 Task: Change the visible to 10 in the open editor.
Action: Mouse moved to (18, 562)
Screenshot: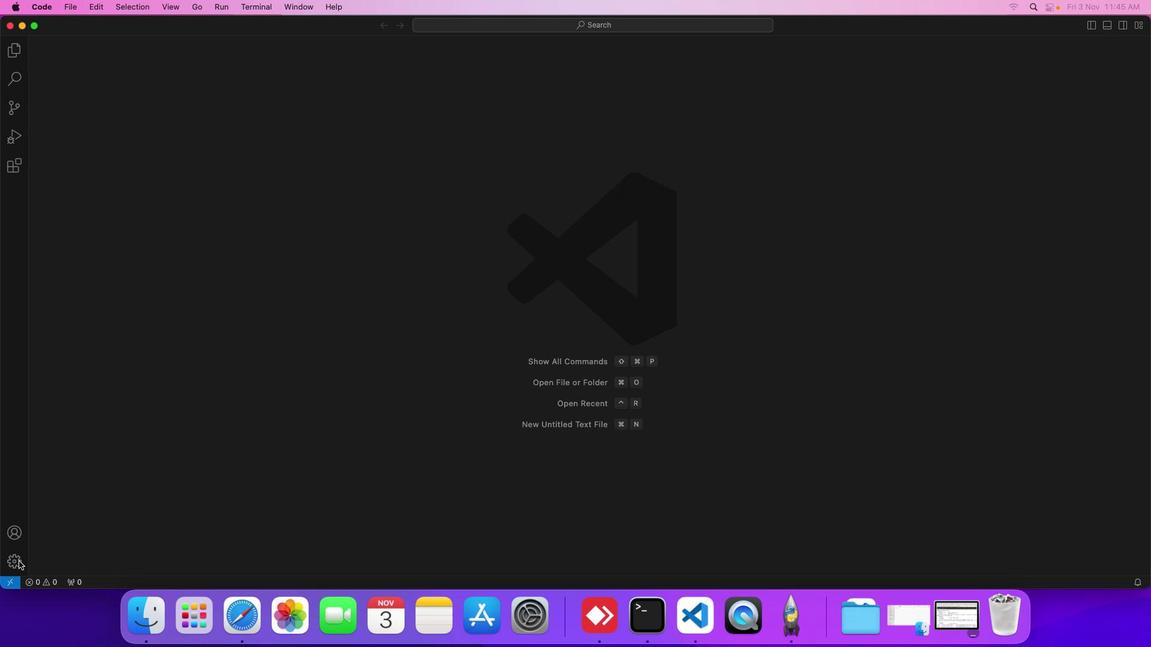 
Action: Mouse pressed left at (18, 562)
Screenshot: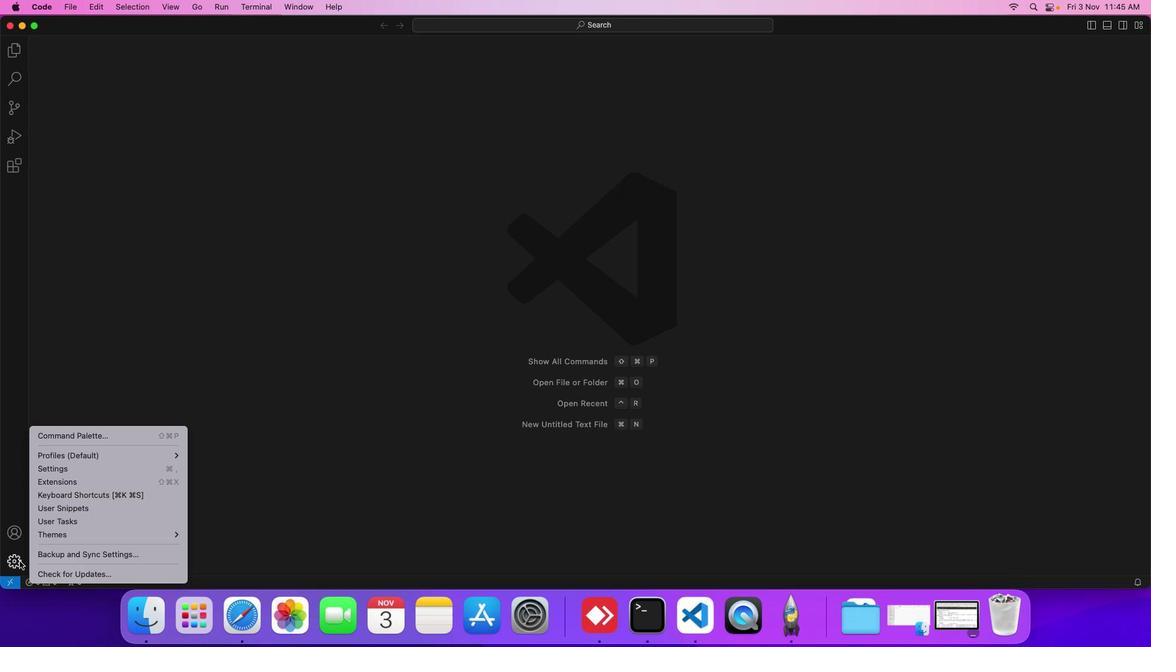 
Action: Mouse moved to (50, 469)
Screenshot: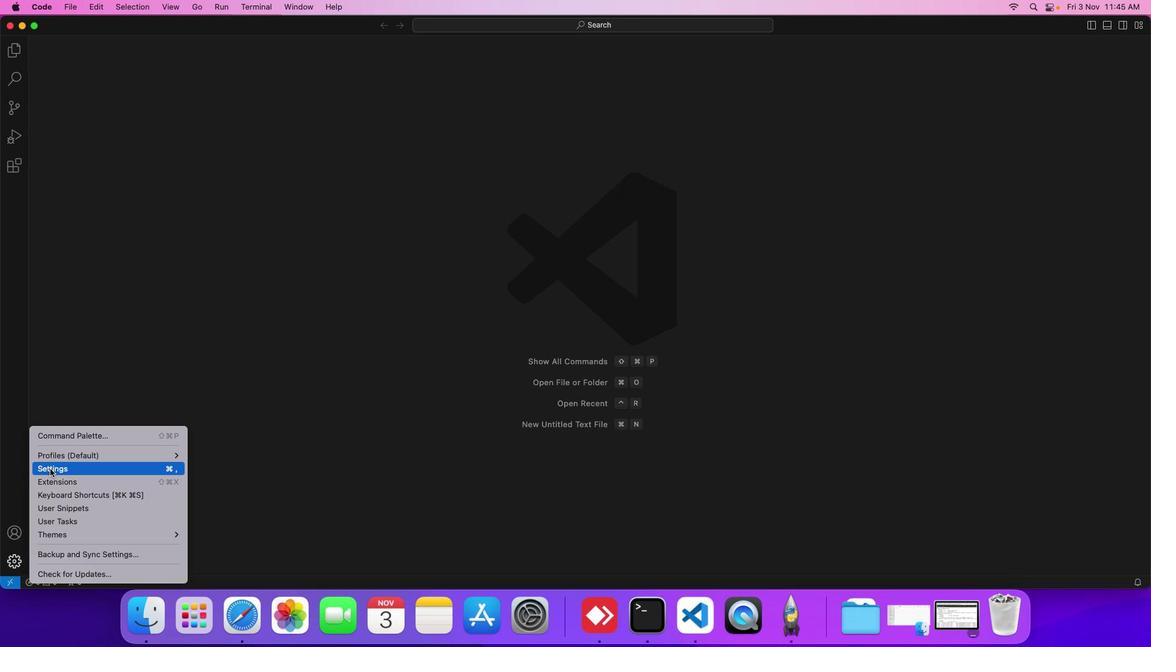 
Action: Mouse pressed left at (50, 469)
Screenshot: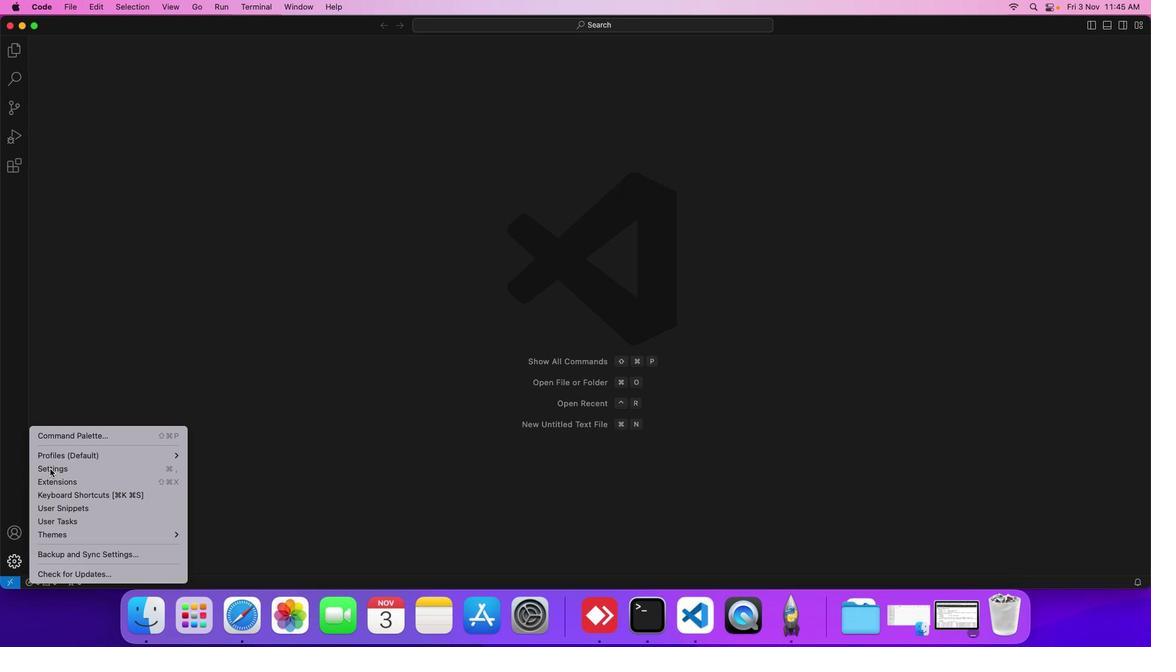 
Action: Mouse moved to (273, 176)
Screenshot: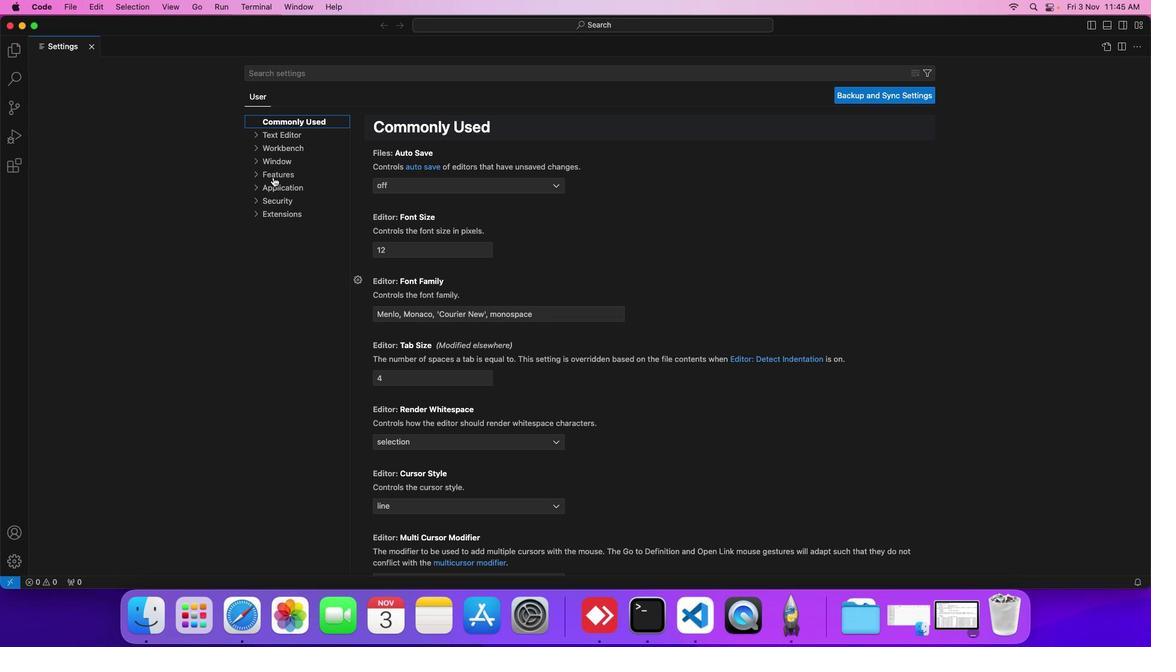 
Action: Mouse pressed left at (273, 176)
Screenshot: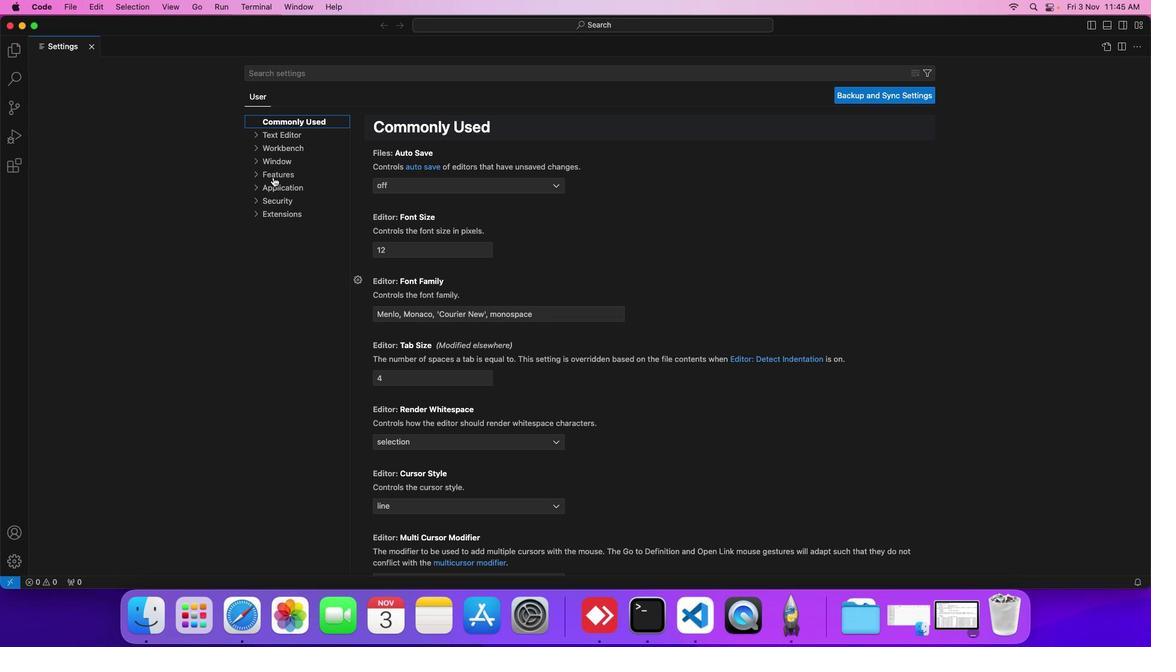
Action: Mouse moved to (296, 202)
Screenshot: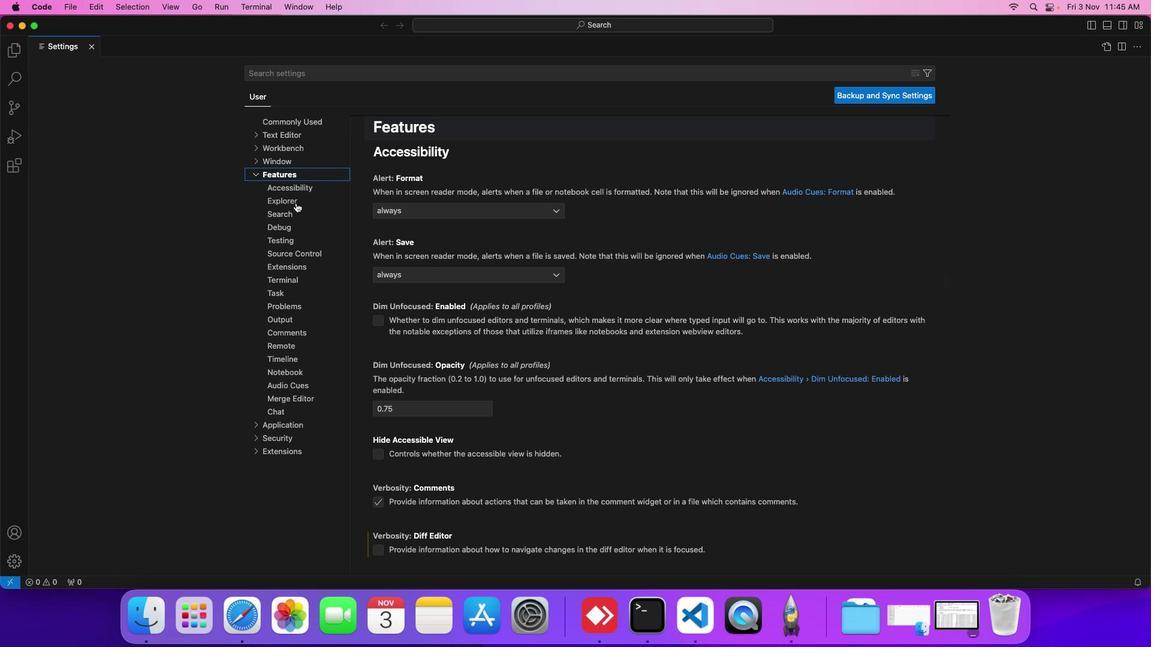 
Action: Mouse pressed left at (296, 202)
Screenshot: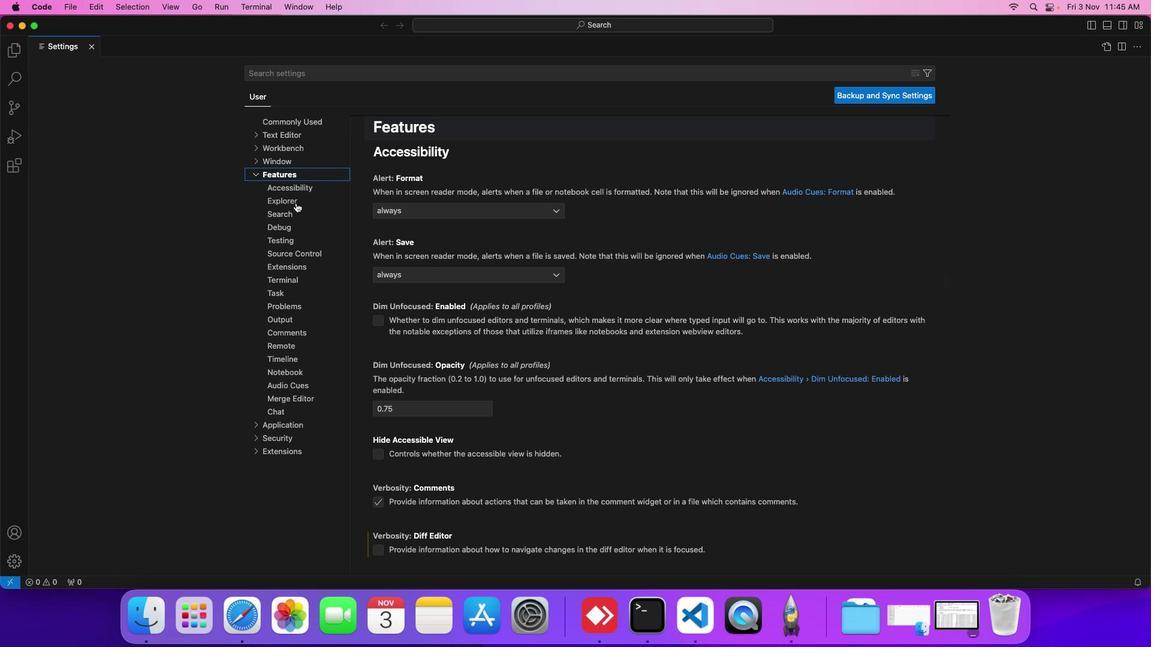 
Action: Mouse moved to (494, 446)
Screenshot: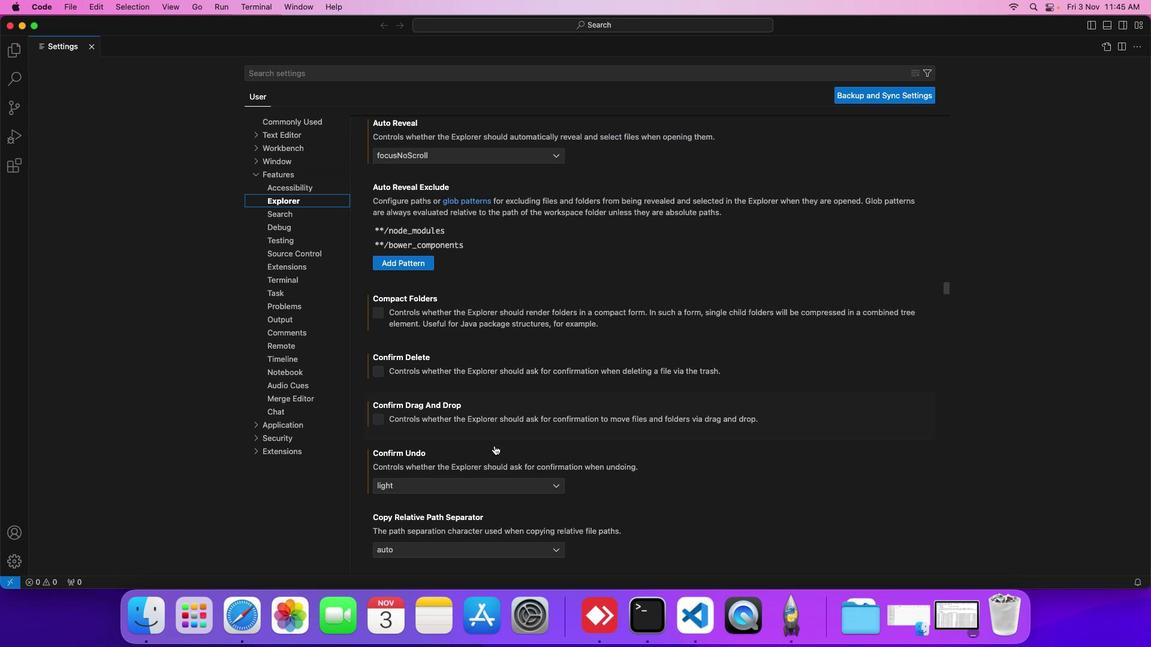 
Action: Mouse scrolled (494, 446) with delta (0, 0)
Screenshot: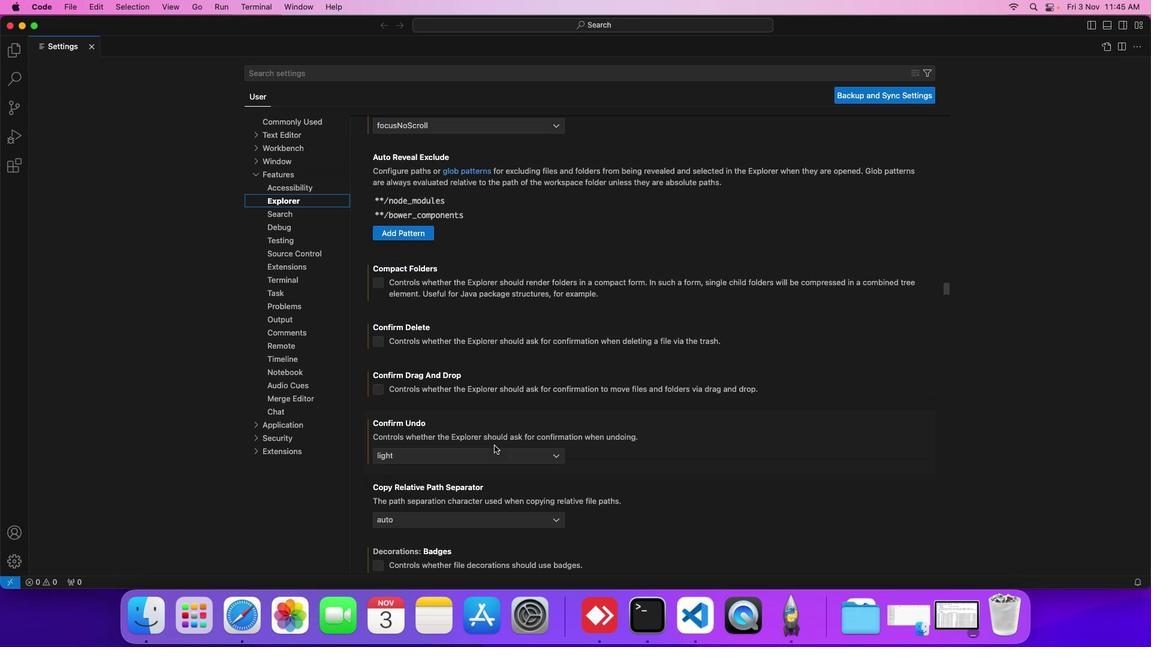
Action: Mouse scrolled (494, 446) with delta (0, 0)
Screenshot: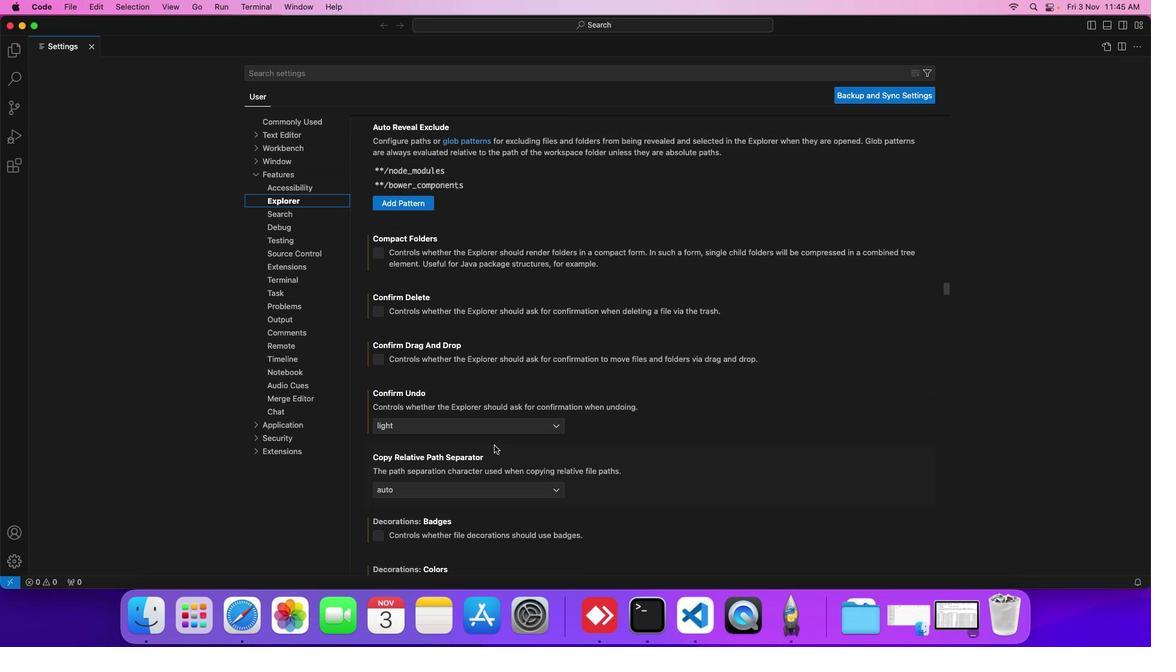 
Action: Mouse moved to (494, 446)
Screenshot: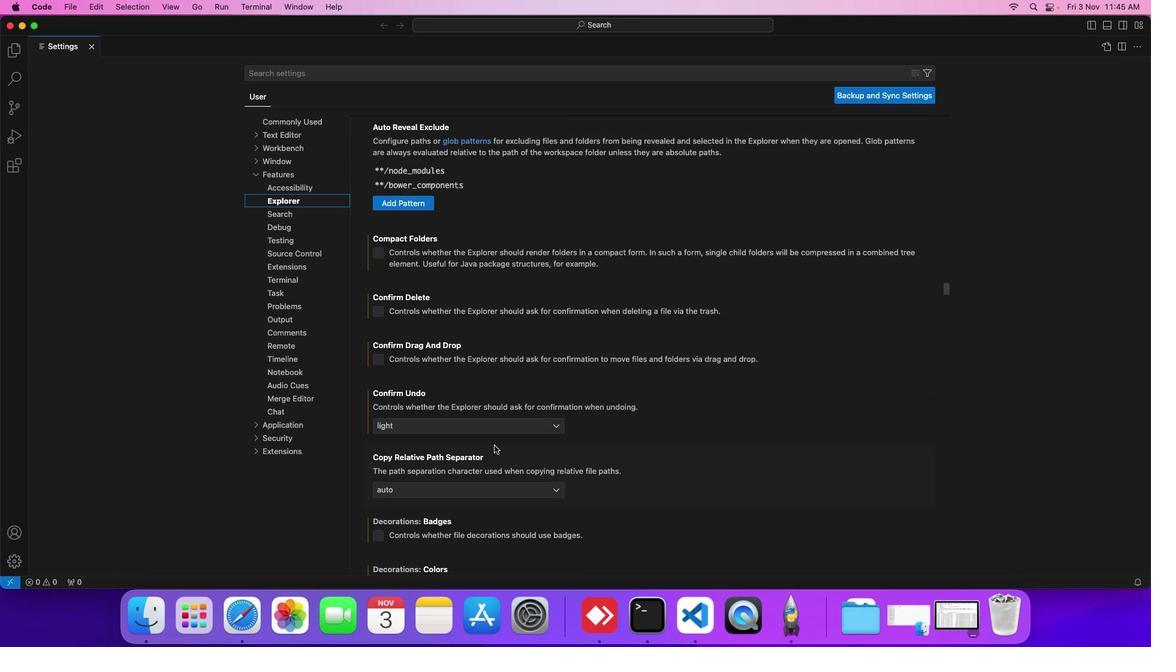 
Action: Mouse scrolled (494, 446) with delta (0, 0)
Screenshot: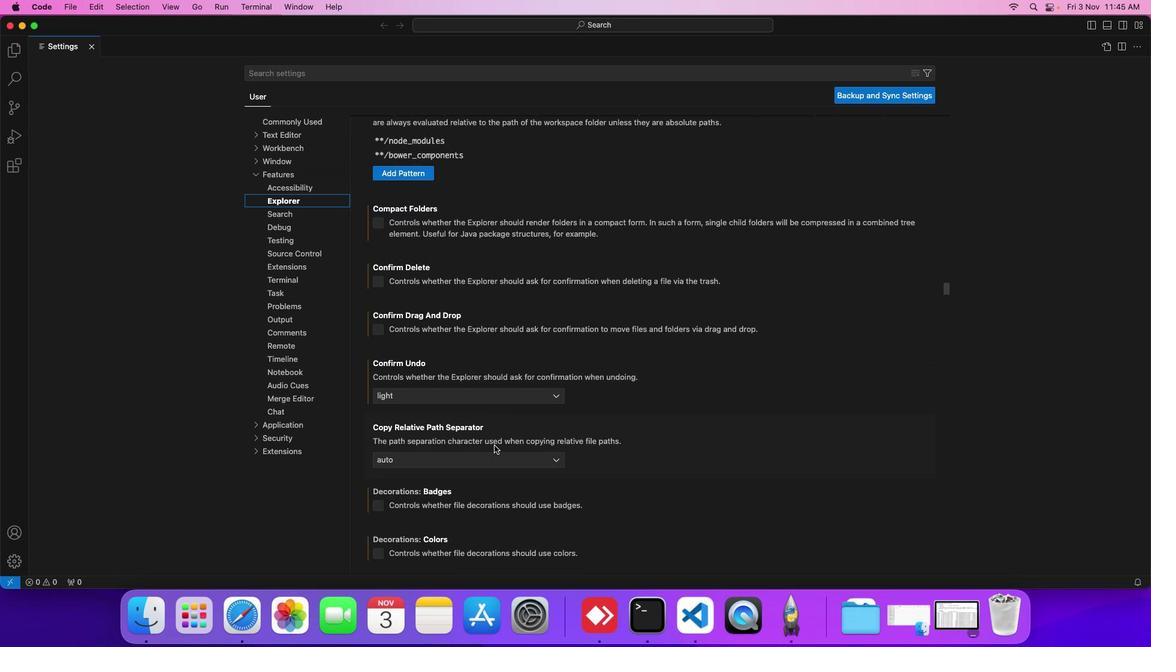 
Action: Mouse scrolled (494, 446) with delta (0, 0)
Screenshot: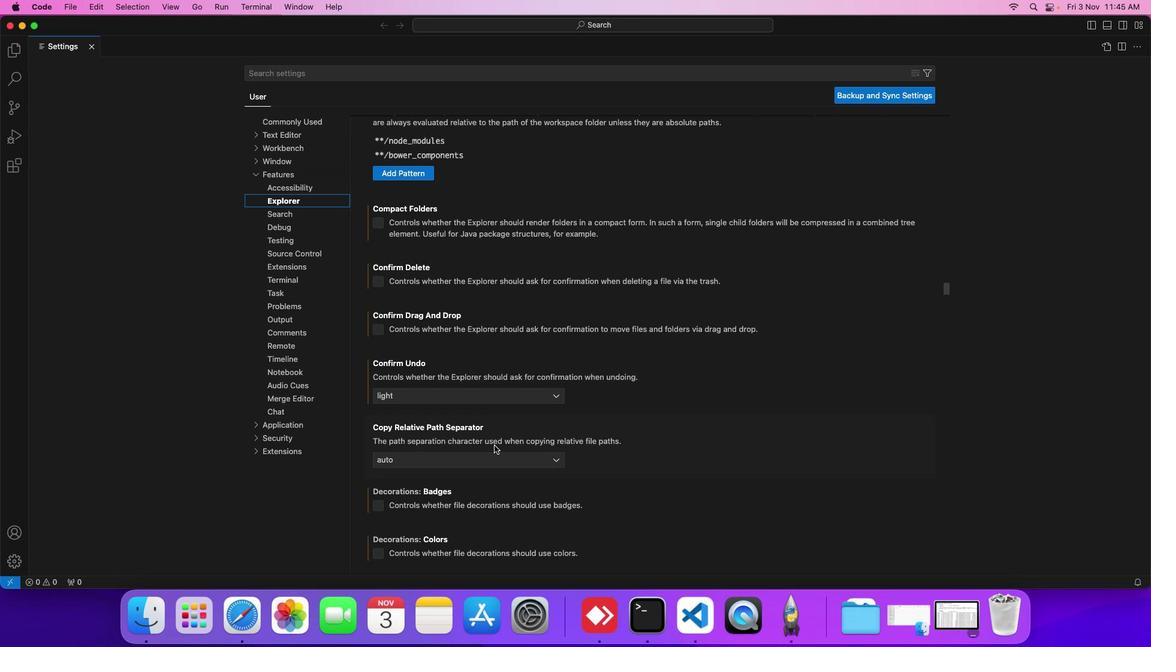
Action: Mouse moved to (493, 449)
Screenshot: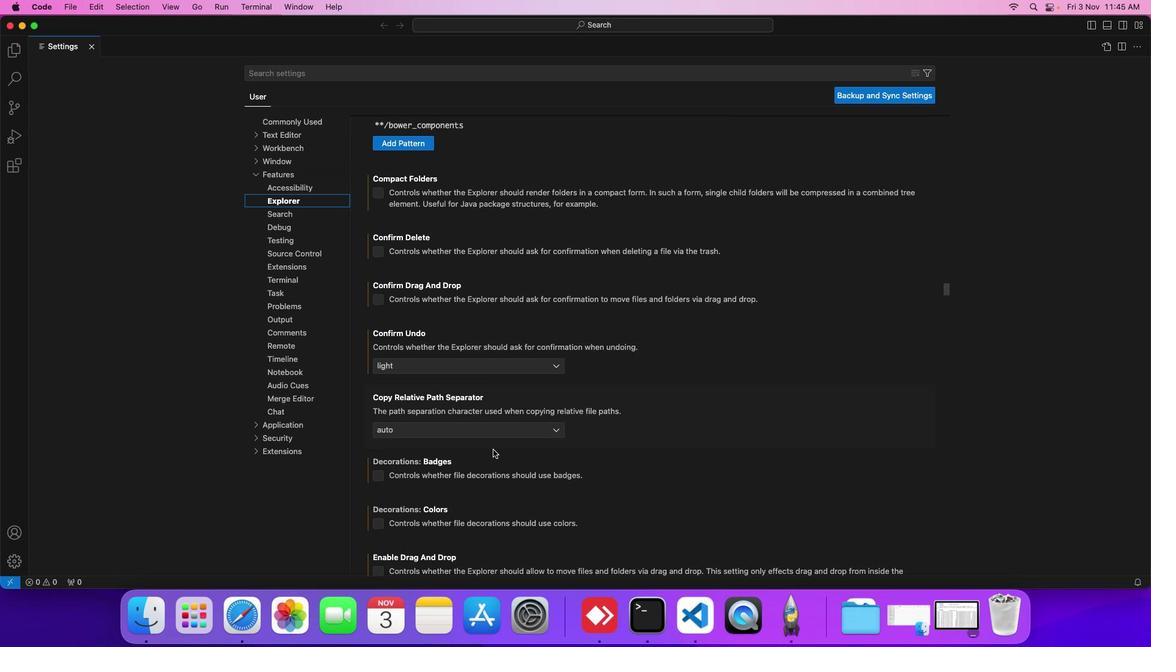 
Action: Mouse scrolled (493, 449) with delta (0, 0)
Screenshot: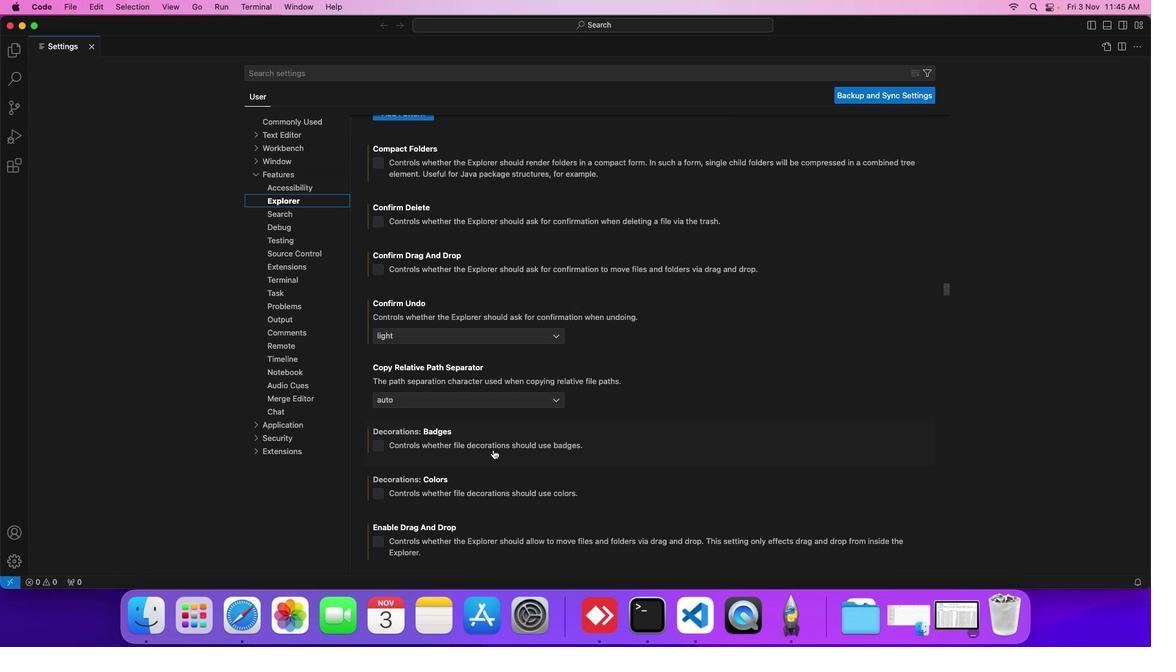 
Action: Mouse scrolled (493, 449) with delta (0, 0)
Screenshot: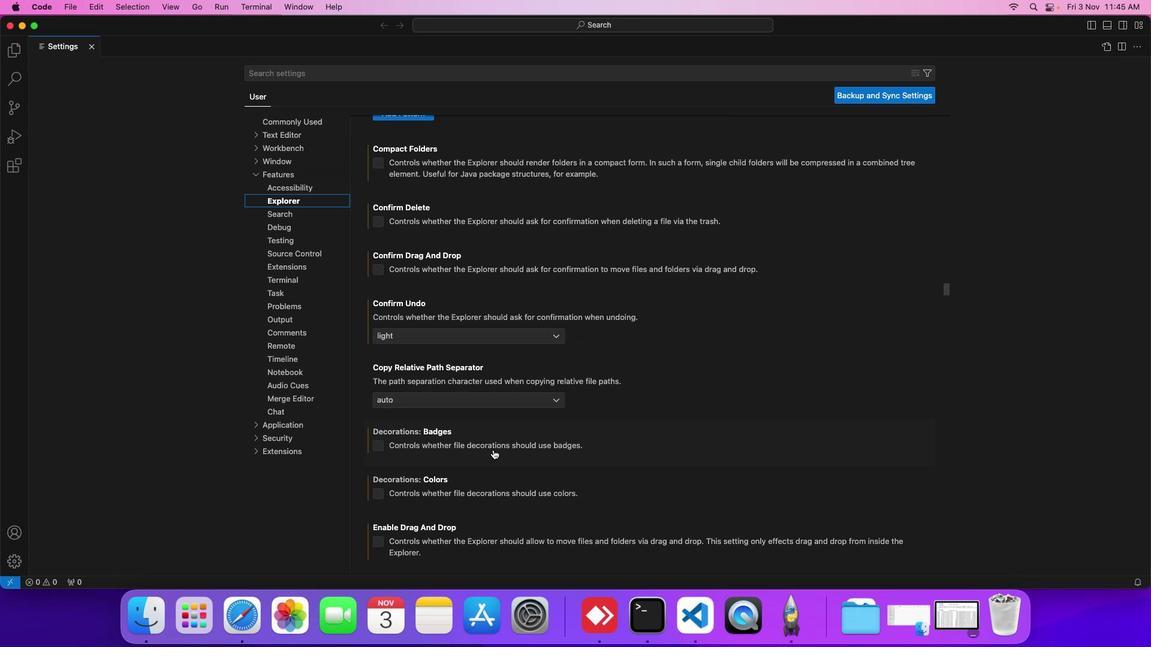 
Action: Mouse scrolled (493, 449) with delta (0, 0)
Screenshot: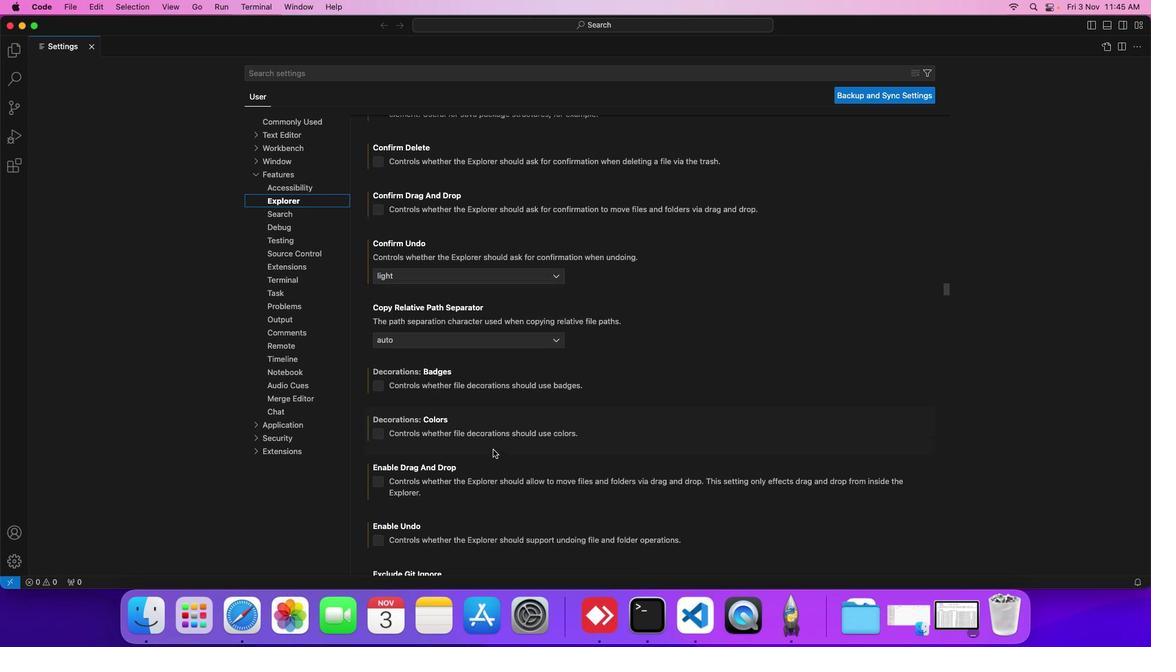 
Action: Mouse scrolled (493, 449) with delta (0, 0)
Screenshot: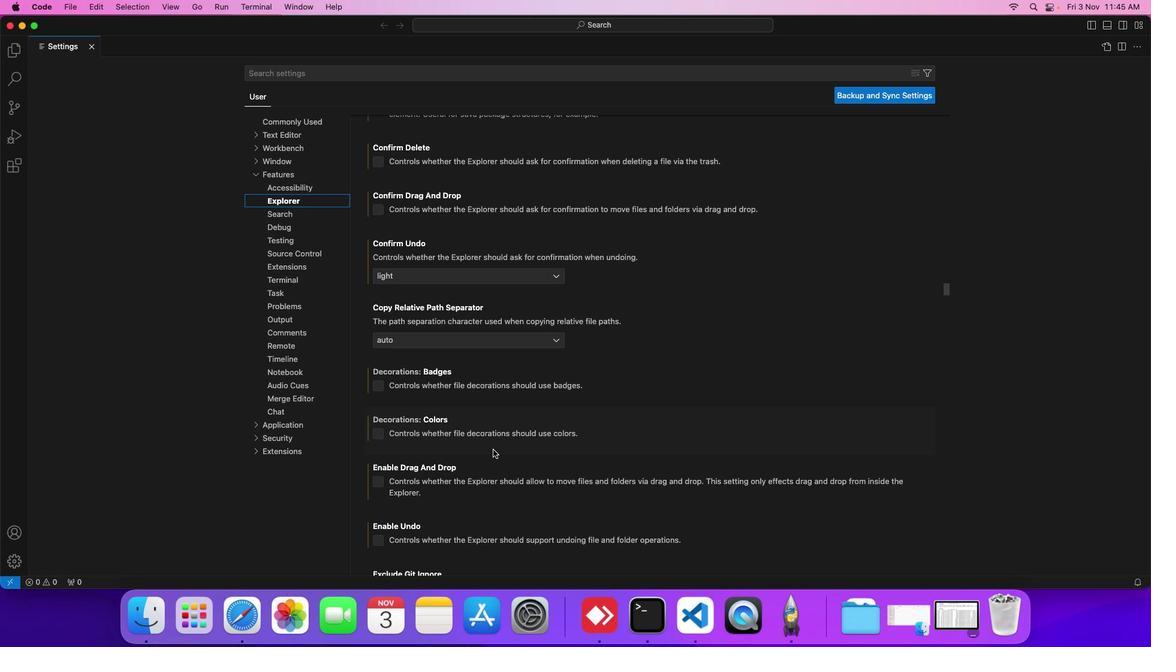 
Action: Mouse scrolled (493, 449) with delta (0, 0)
Screenshot: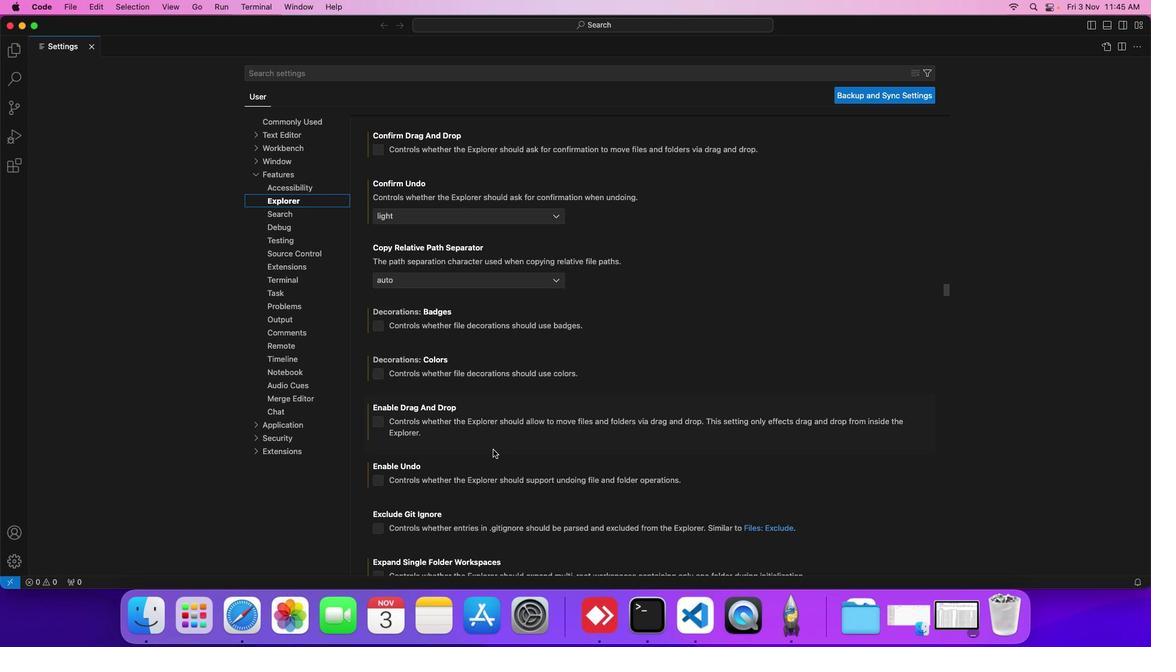 
Action: Mouse scrolled (493, 449) with delta (0, 0)
Screenshot: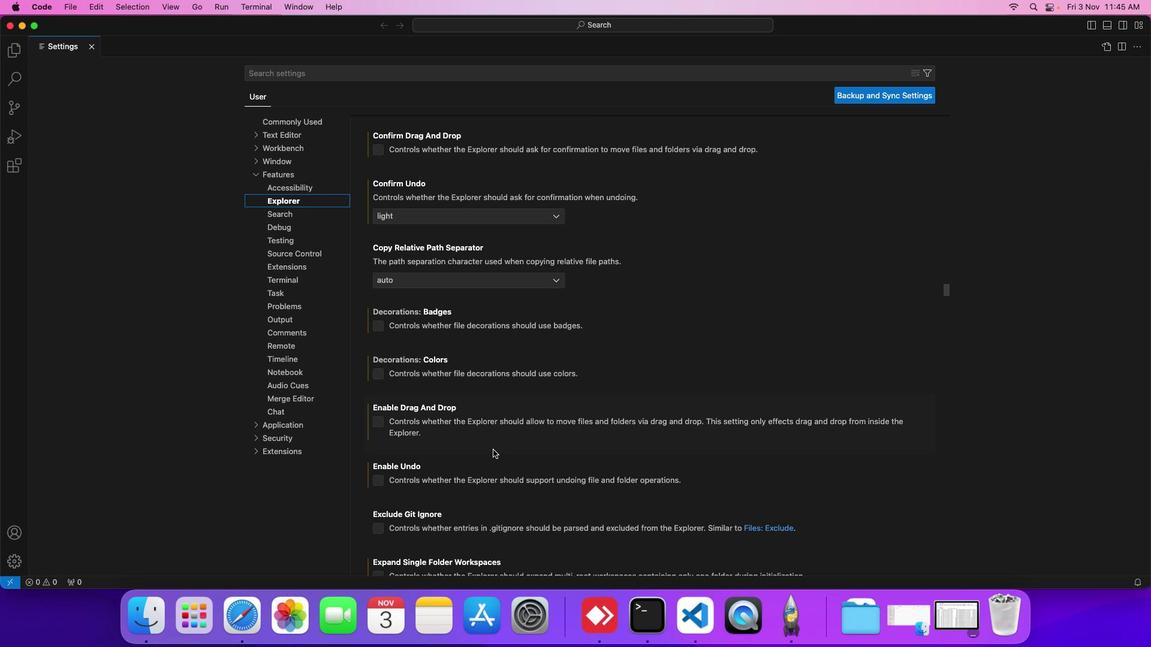 
Action: Mouse scrolled (493, 449) with delta (0, 0)
Screenshot: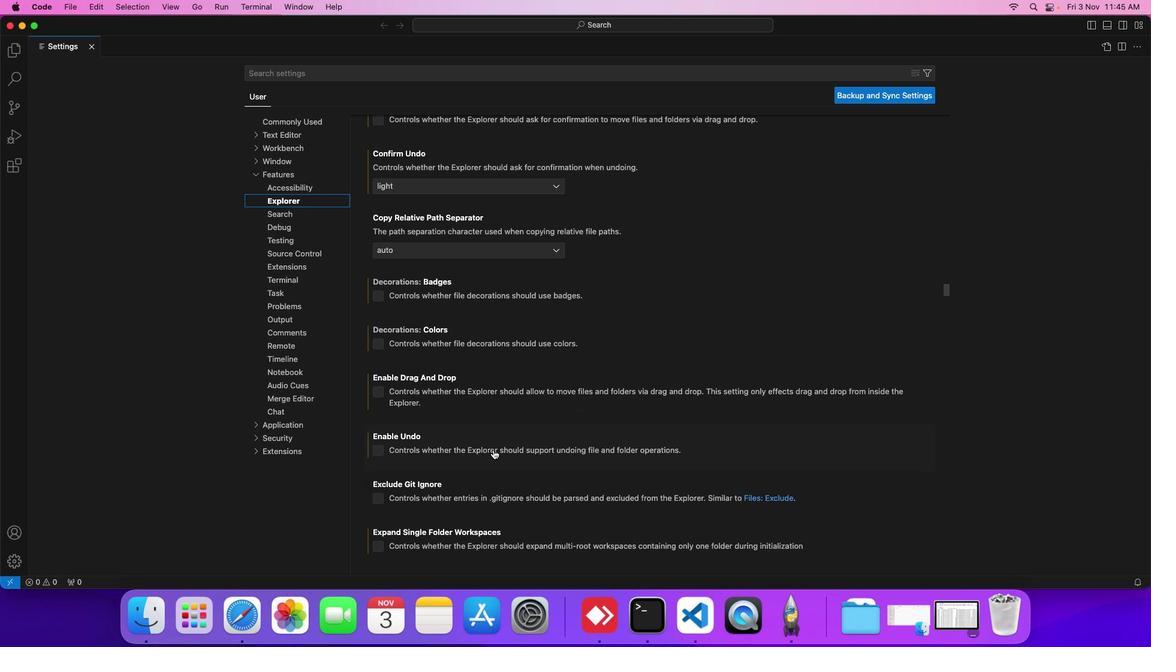 
Action: Mouse scrolled (493, 449) with delta (0, 0)
Screenshot: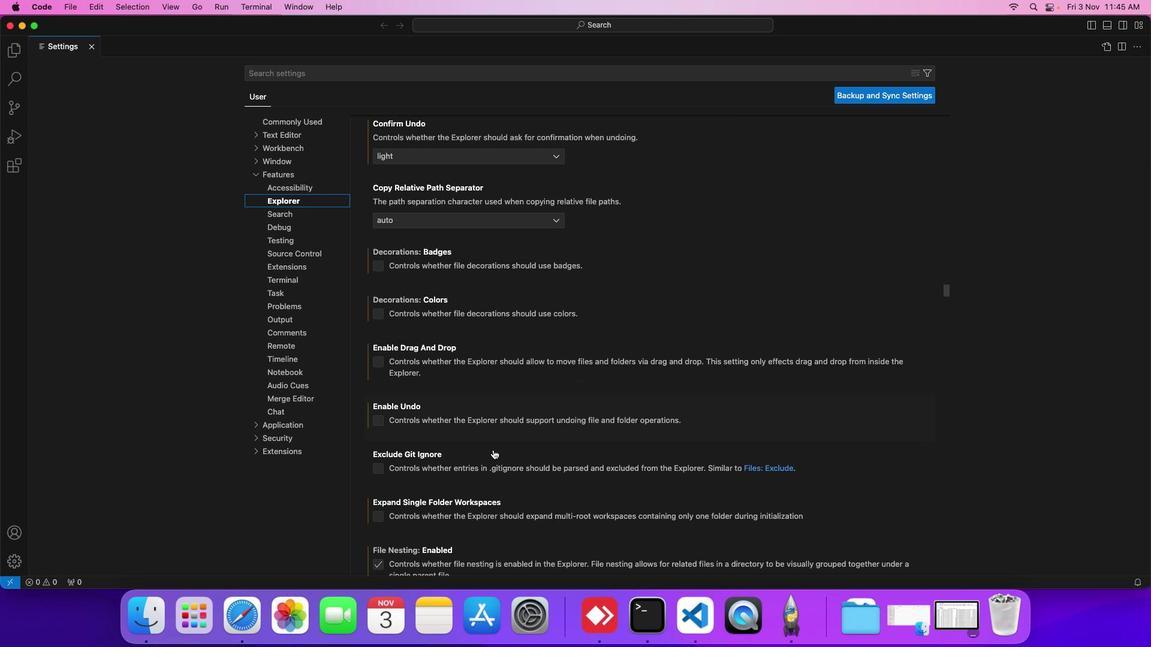
Action: Mouse moved to (493, 450)
Screenshot: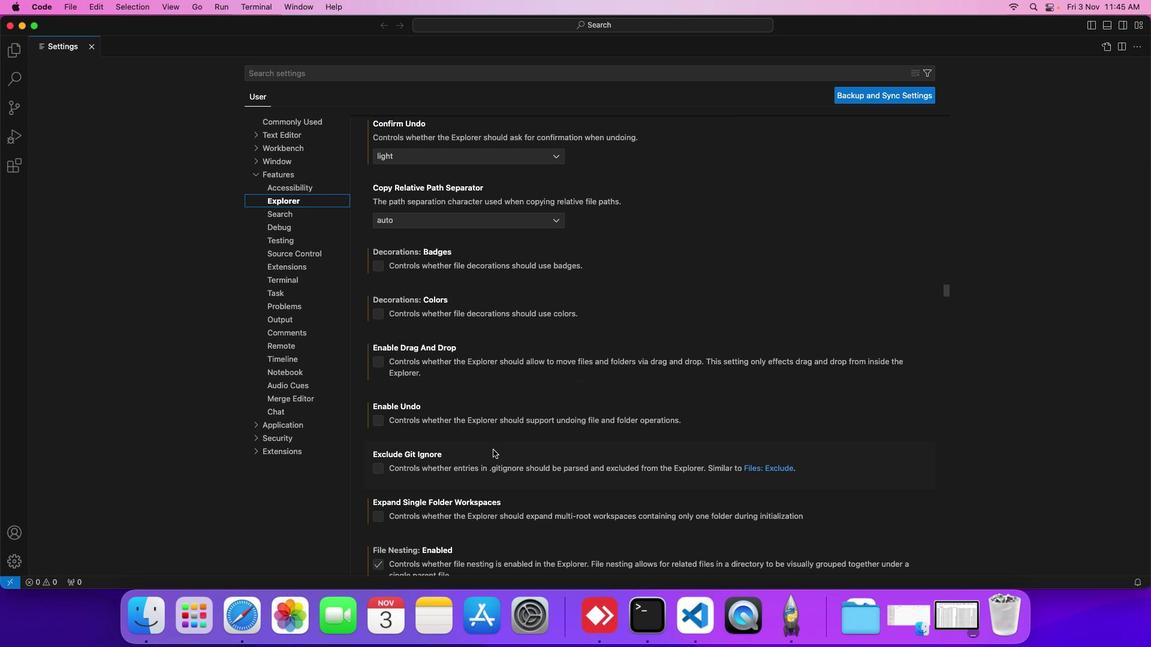 
Action: Mouse scrolled (493, 450) with delta (0, 0)
Screenshot: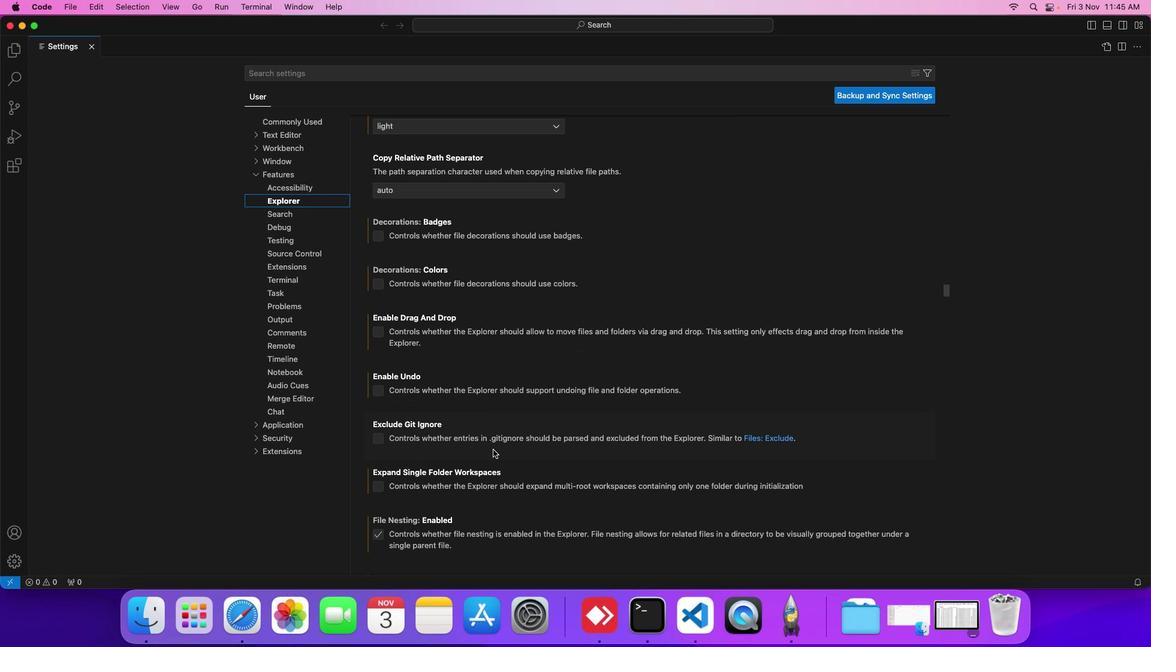 
Action: Mouse scrolled (493, 450) with delta (0, 0)
Screenshot: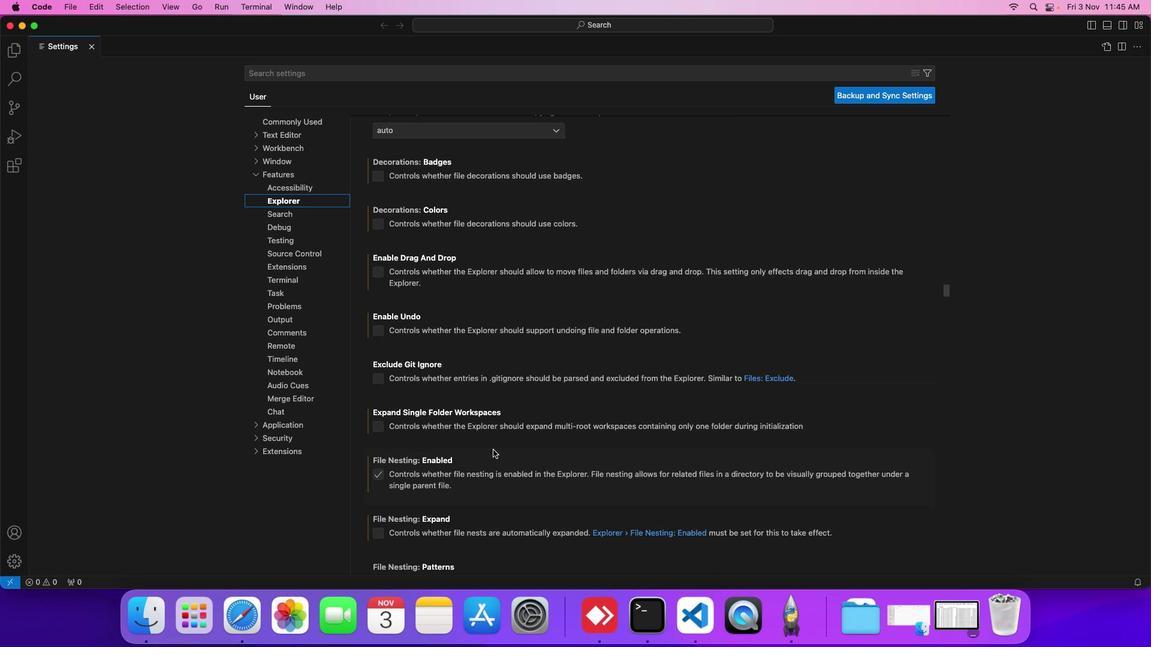 
Action: Mouse scrolled (493, 450) with delta (0, 0)
Screenshot: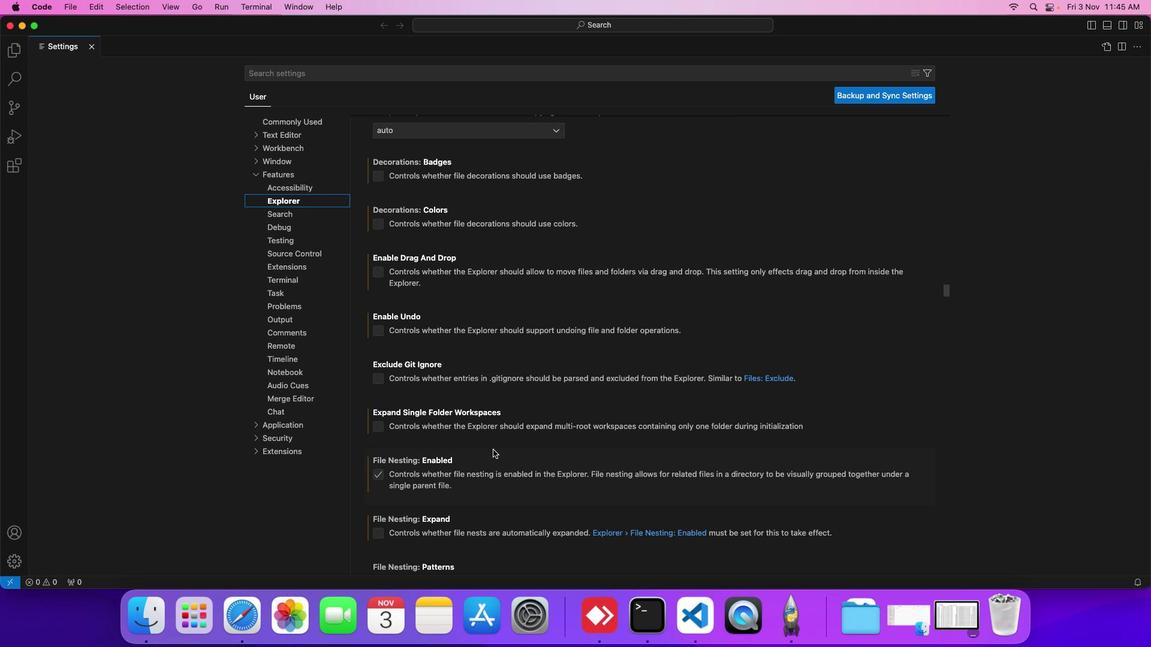 
Action: Mouse moved to (493, 450)
Screenshot: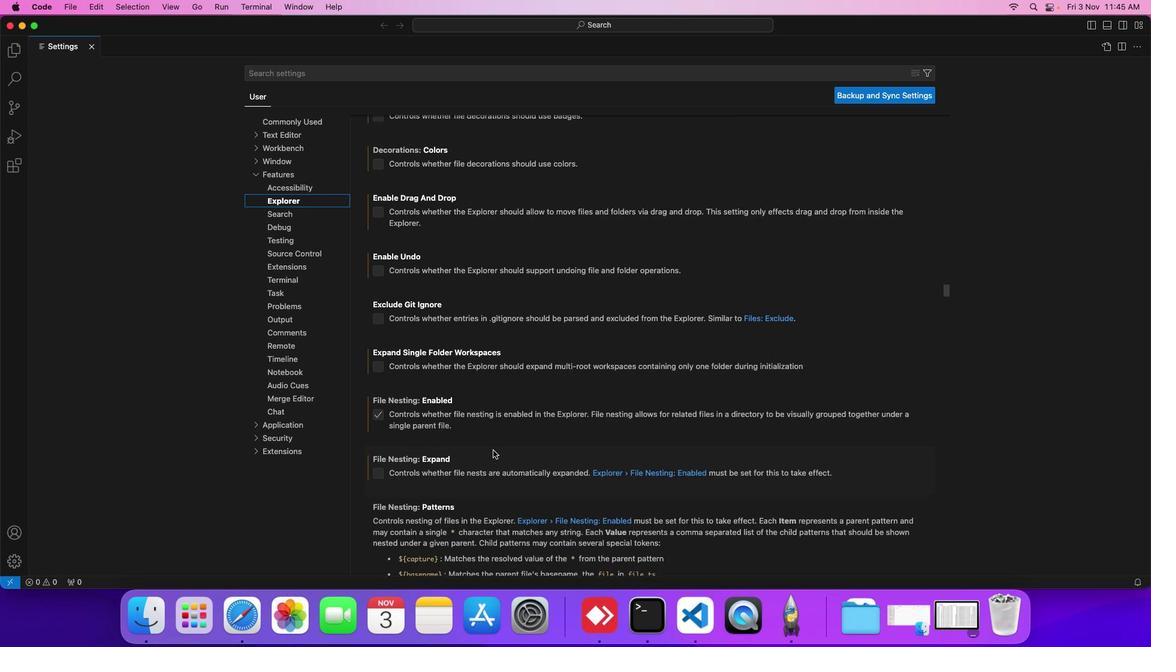 
Action: Mouse scrolled (493, 450) with delta (0, 0)
Screenshot: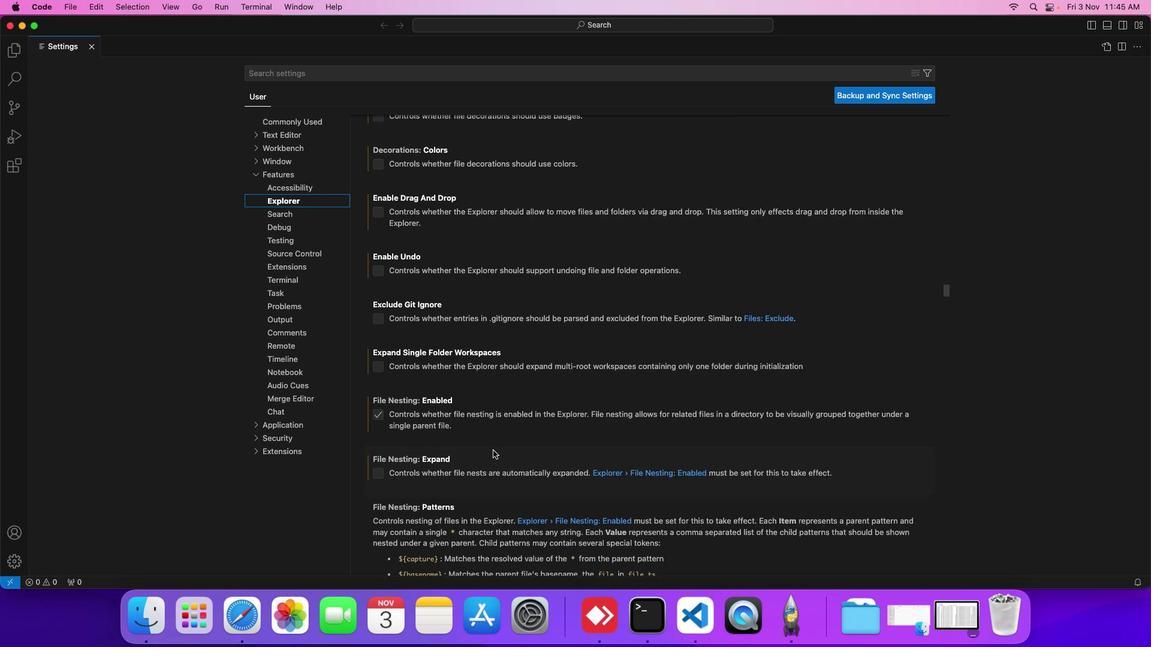 
Action: Mouse scrolled (493, 450) with delta (0, 0)
Screenshot: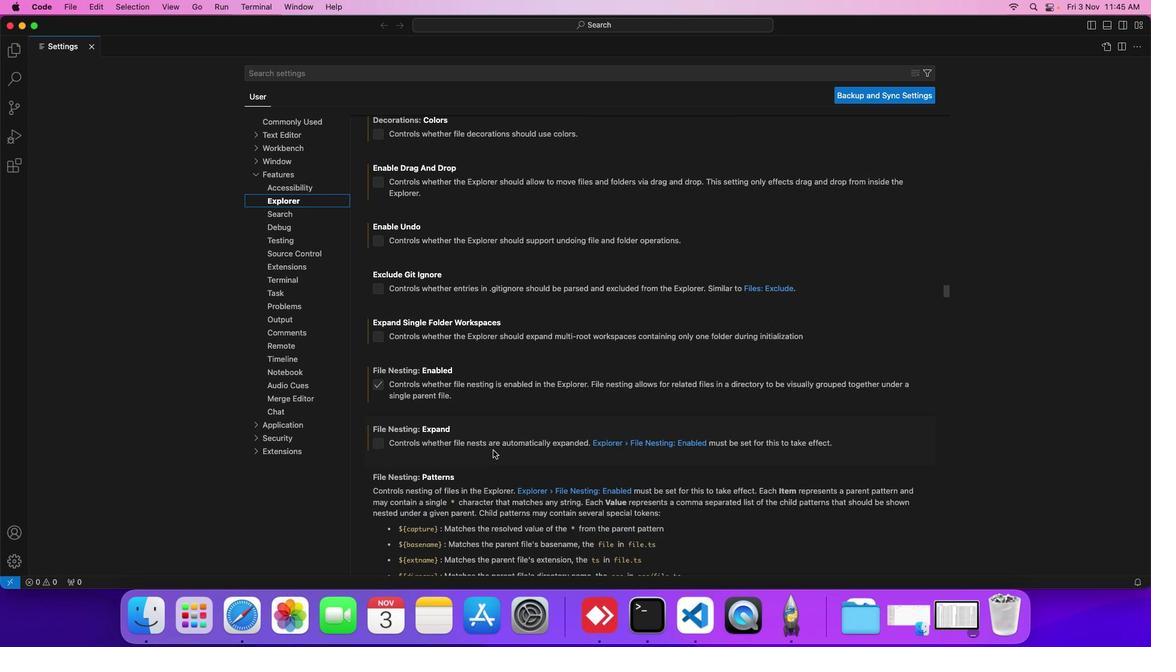 
Action: Mouse scrolled (493, 450) with delta (0, 0)
Screenshot: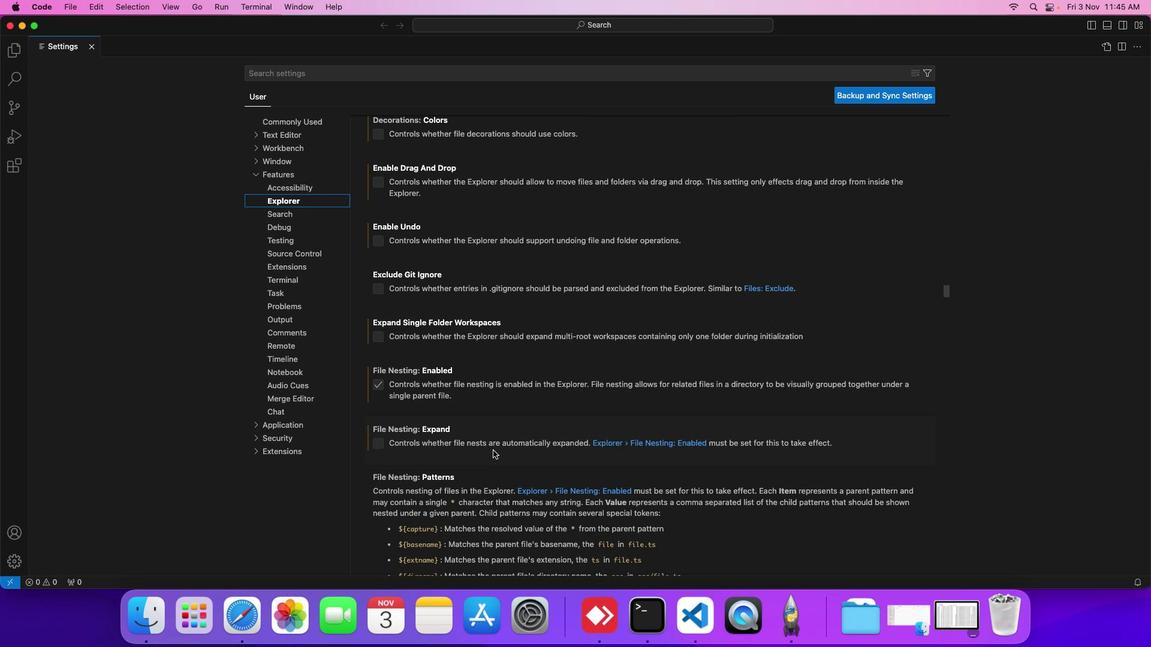 
Action: Mouse scrolled (493, 450) with delta (0, 0)
Screenshot: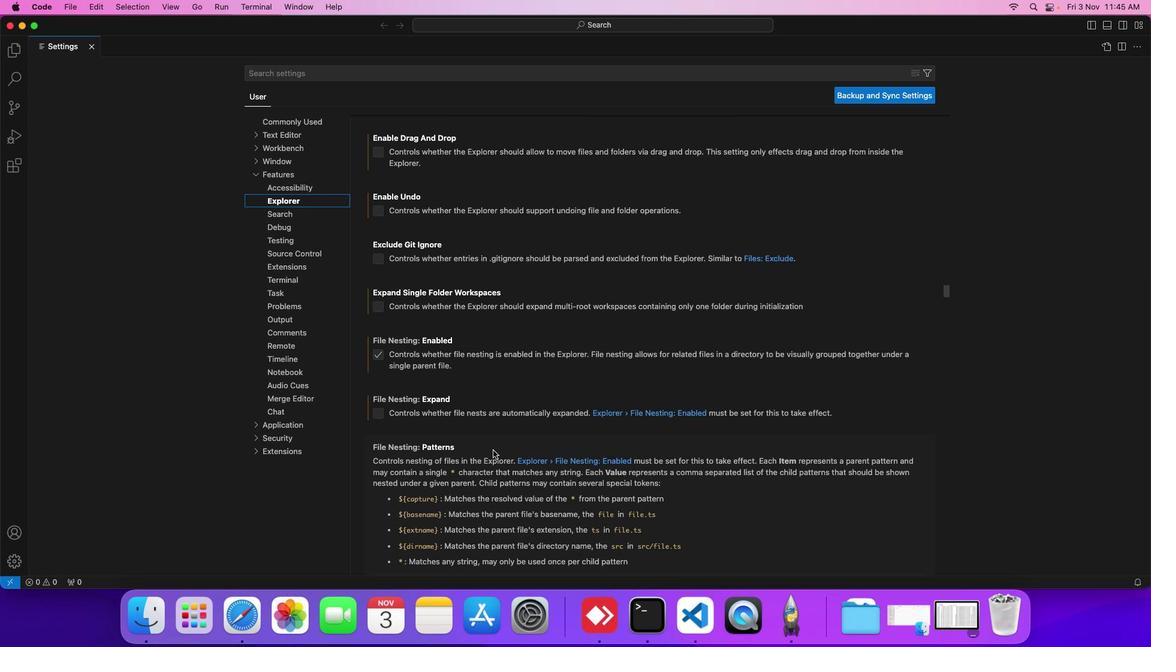 
Action: Mouse moved to (490, 452)
Screenshot: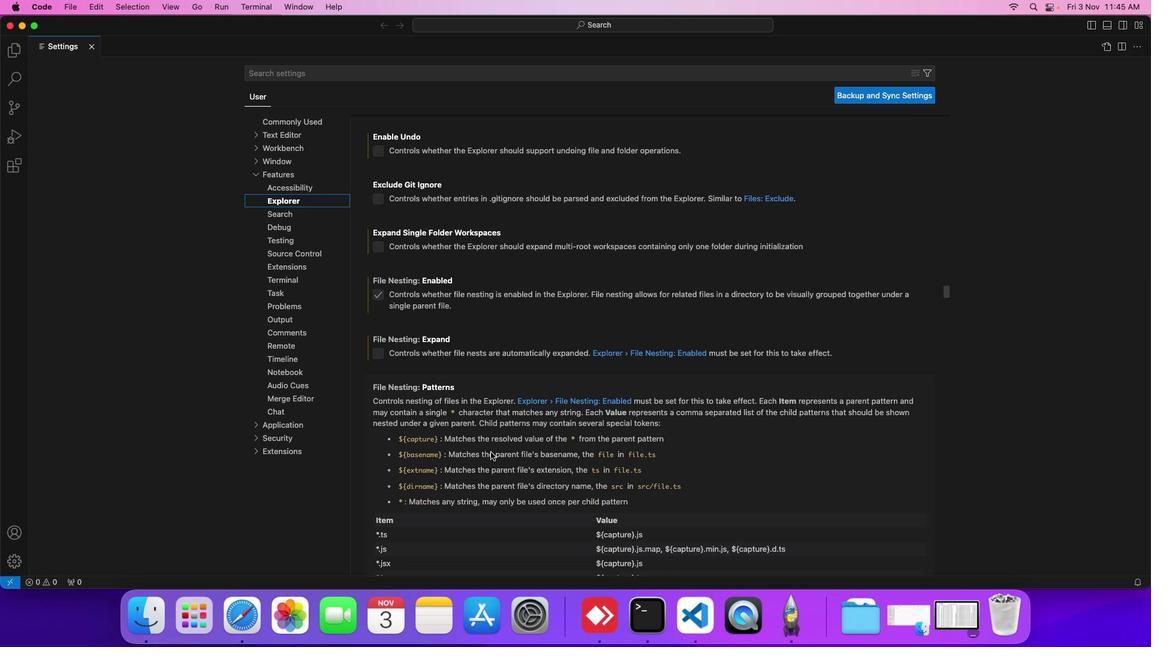 
Action: Mouse scrolled (490, 452) with delta (0, 0)
Screenshot: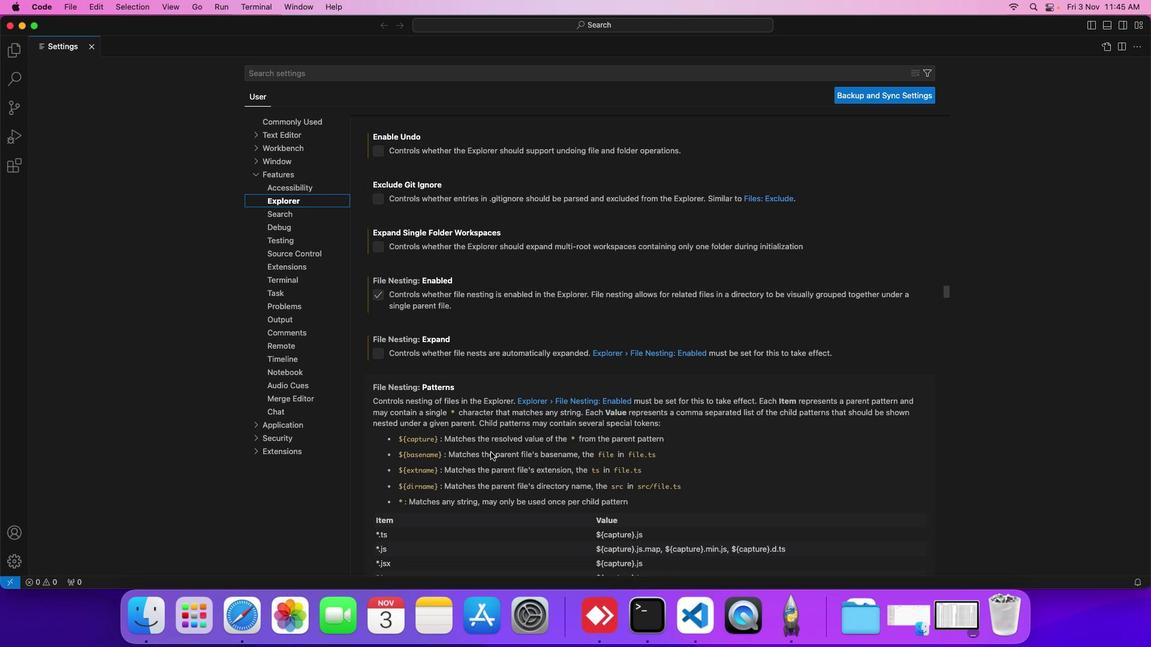 
Action: Mouse scrolled (490, 452) with delta (0, 0)
Screenshot: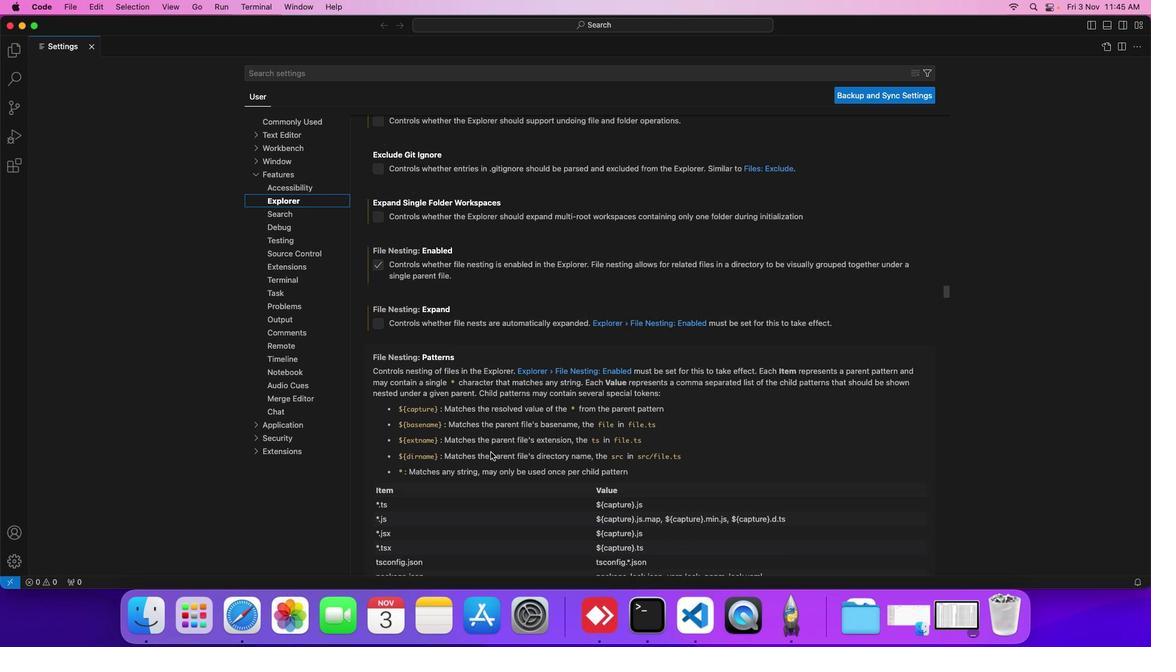 
Action: Mouse scrolled (490, 452) with delta (0, 0)
Screenshot: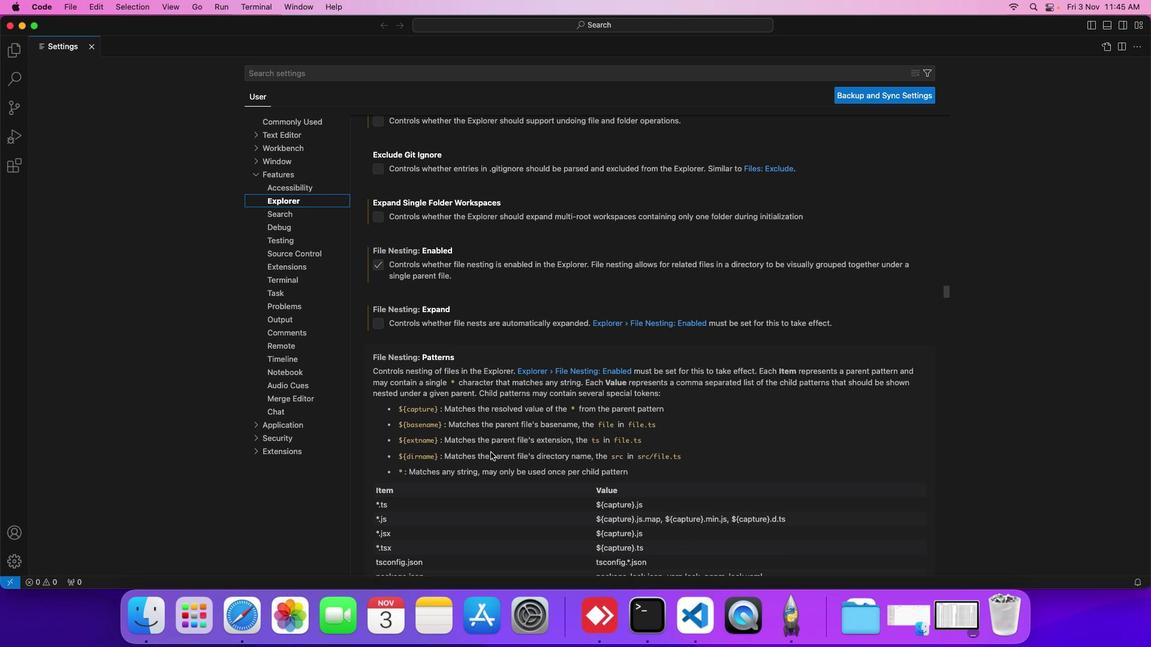 
Action: Mouse scrolled (490, 452) with delta (0, 0)
Screenshot: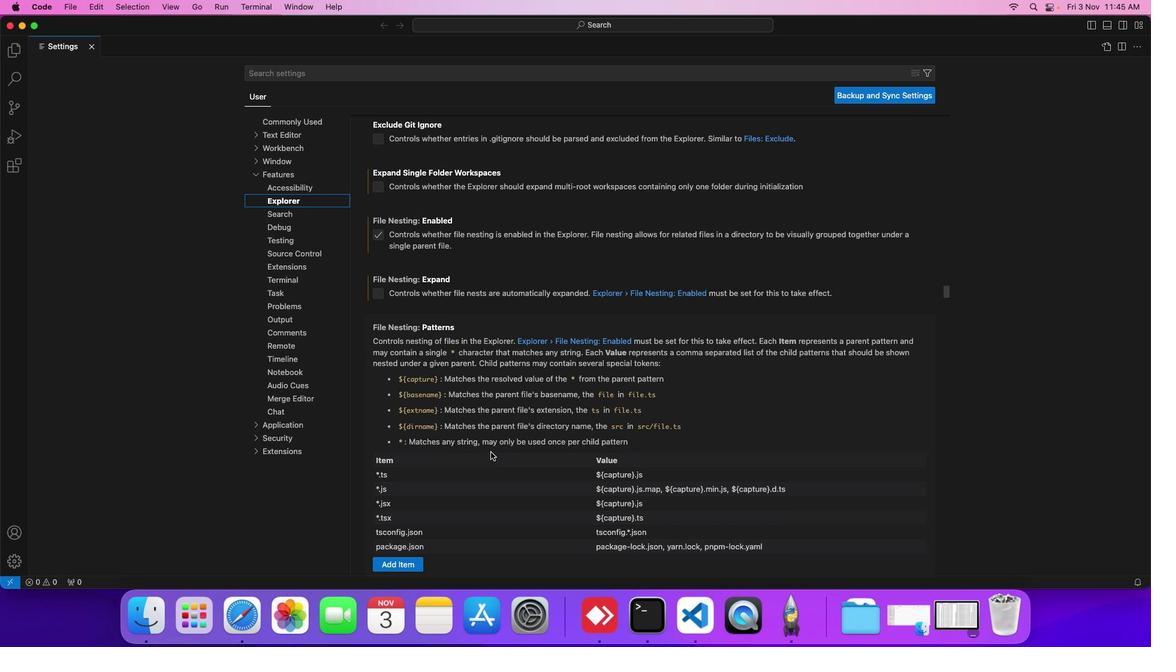 
Action: Mouse moved to (489, 455)
Screenshot: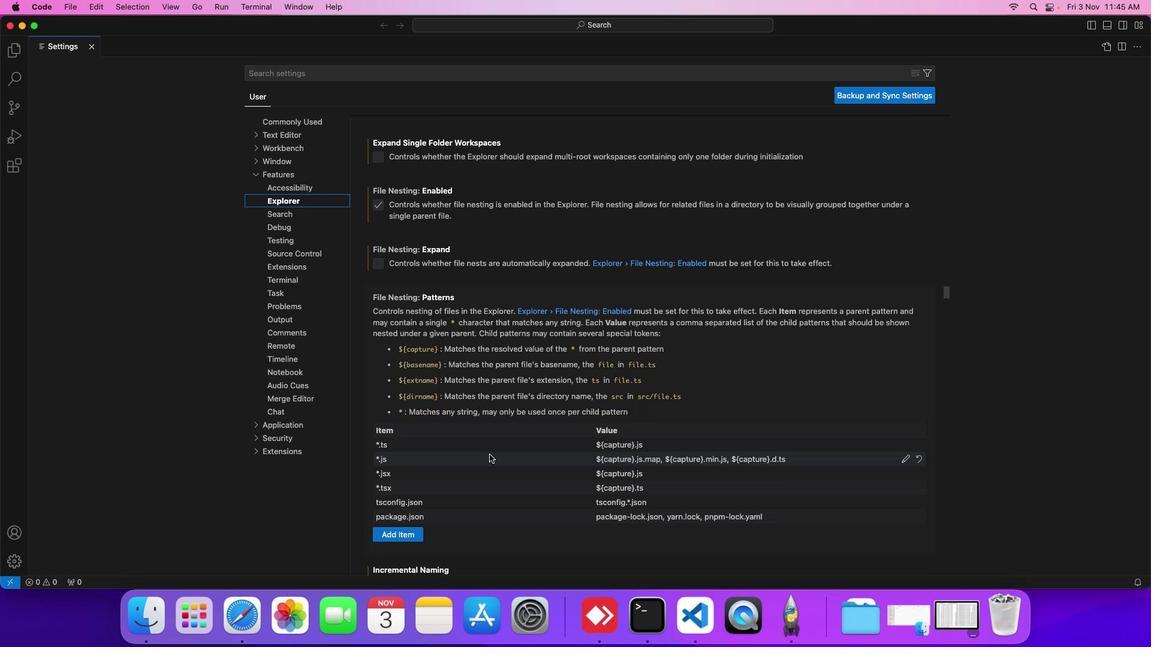 
Action: Mouse scrolled (489, 455) with delta (0, 0)
Screenshot: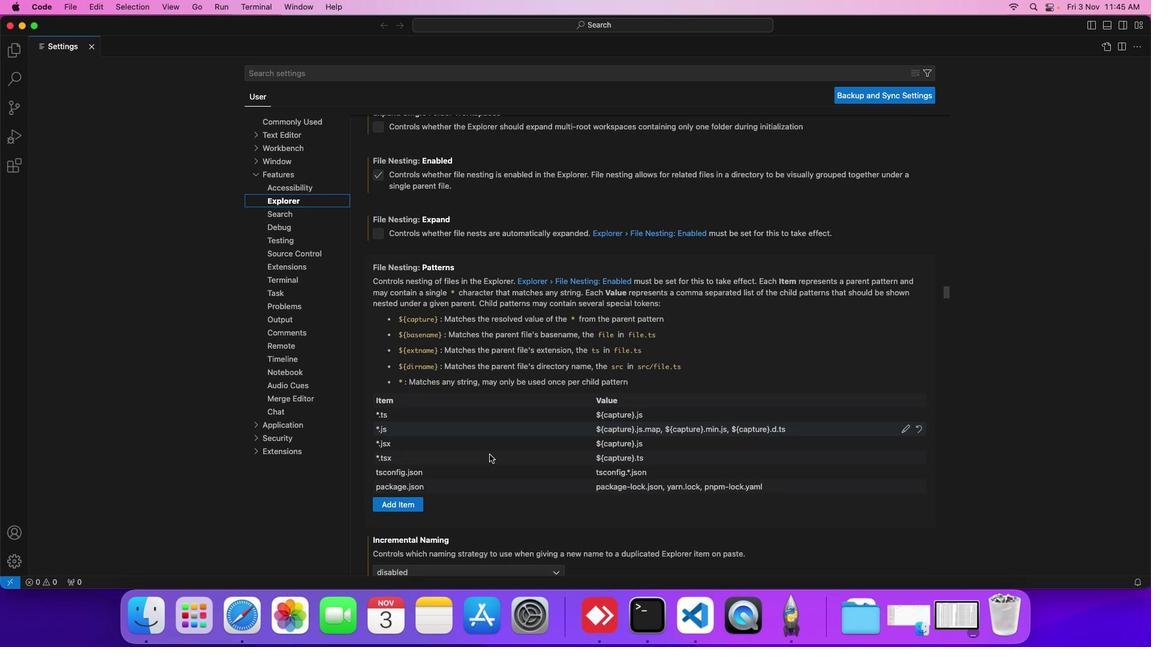 
Action: Mouse scrolled (489, 455) with delta (0, 0)
Screenshot: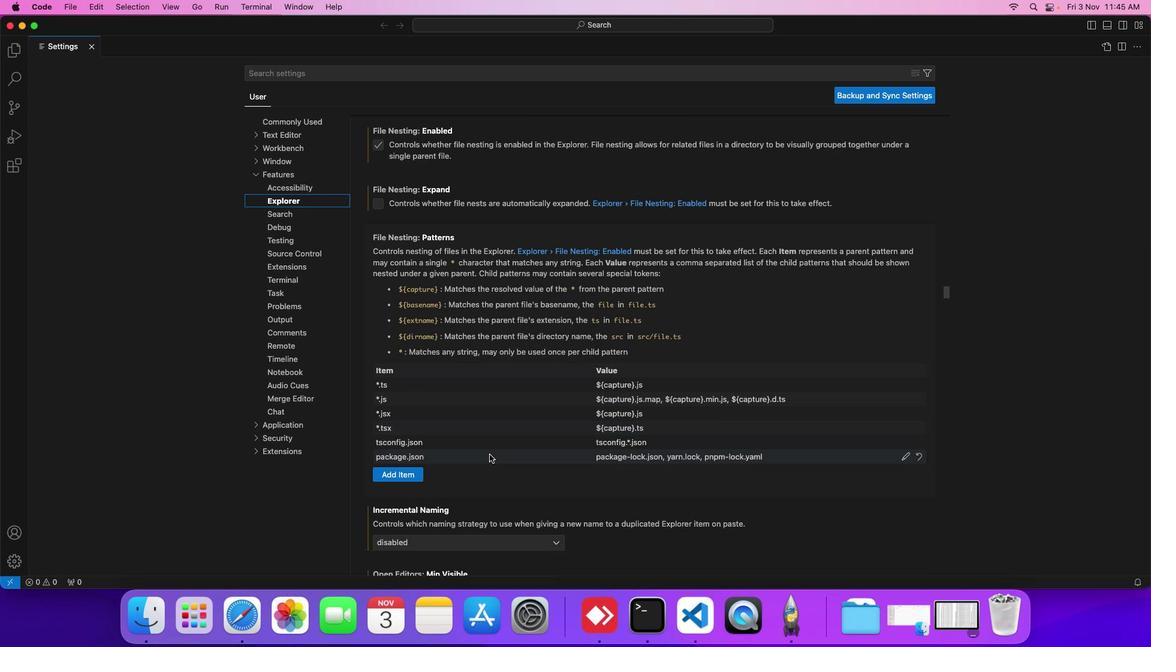 
Action: Mouse scrolled (489, 455) with delta (0, 0)
Screenshot: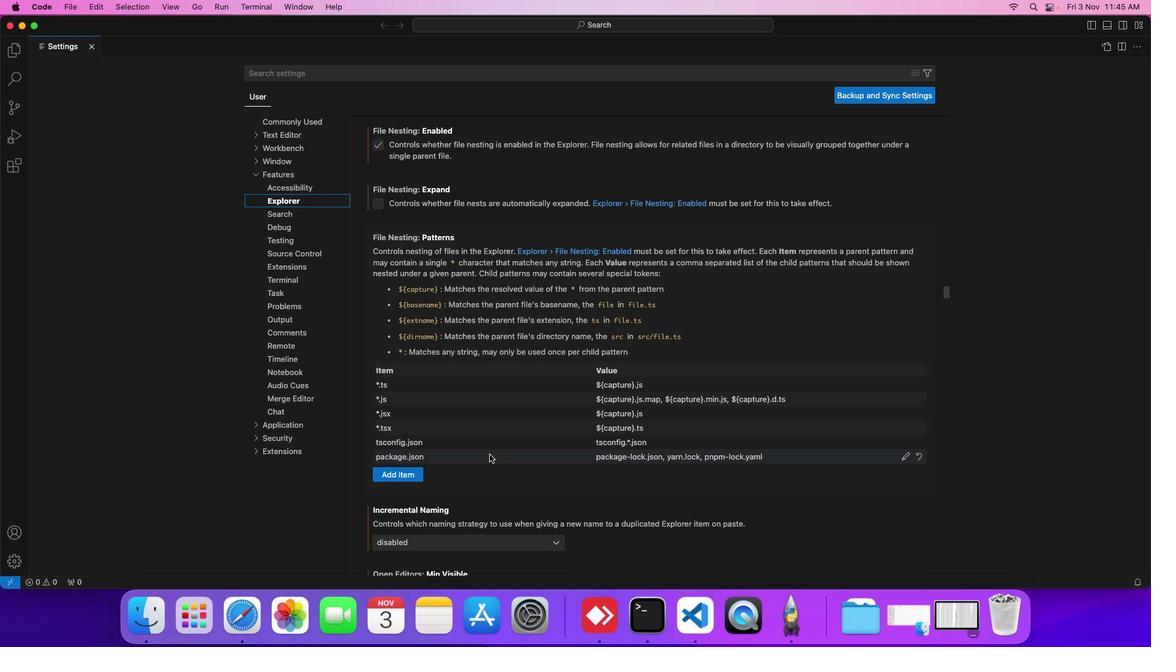 
Action: Mouse scrolled (489, 455) with delta (0, 0)
Screenshot: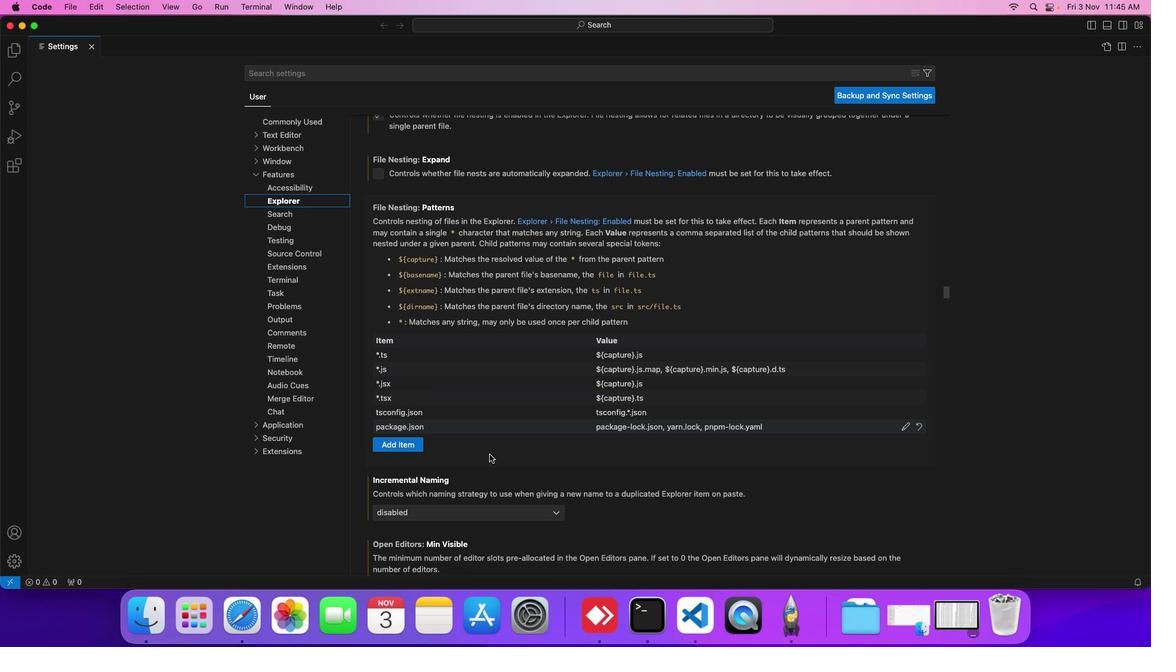 
Action: Mouse moved to (489, 455)
Screenshot: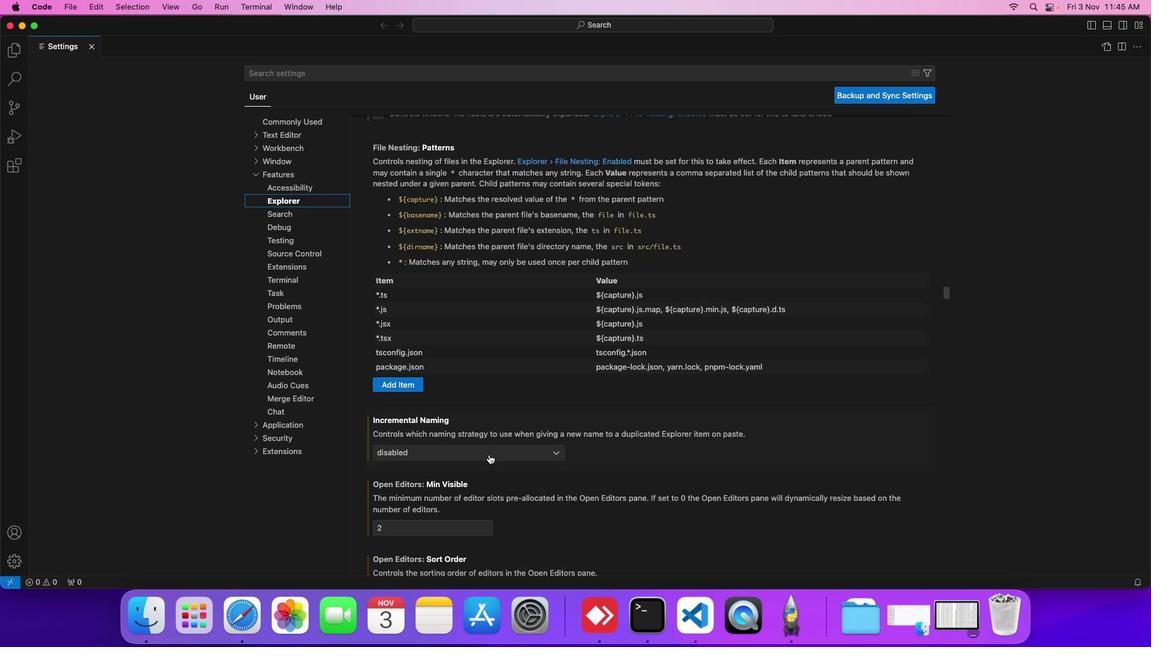 
Action: Mouse scrolled (489, 455) with delta (0, 0)
Screenshot: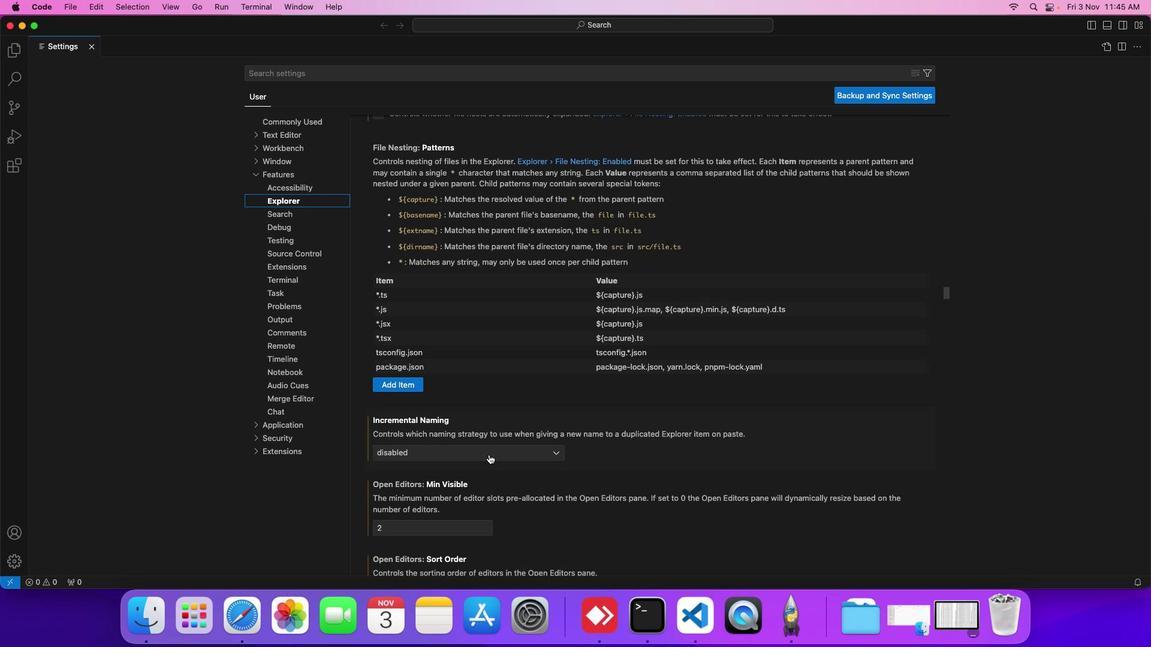 
Action: Mouse moved to (489, 455)
Screenshot: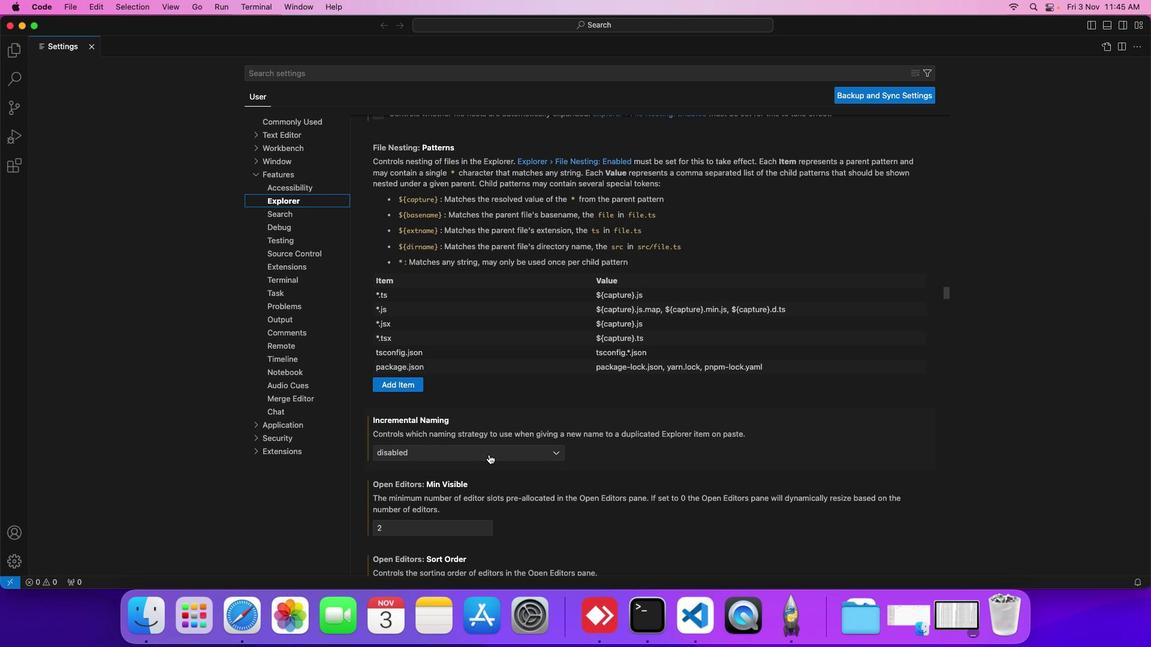 
Action: Mouse scrolled (489, 455) with delta (0, 0)
Screenshot: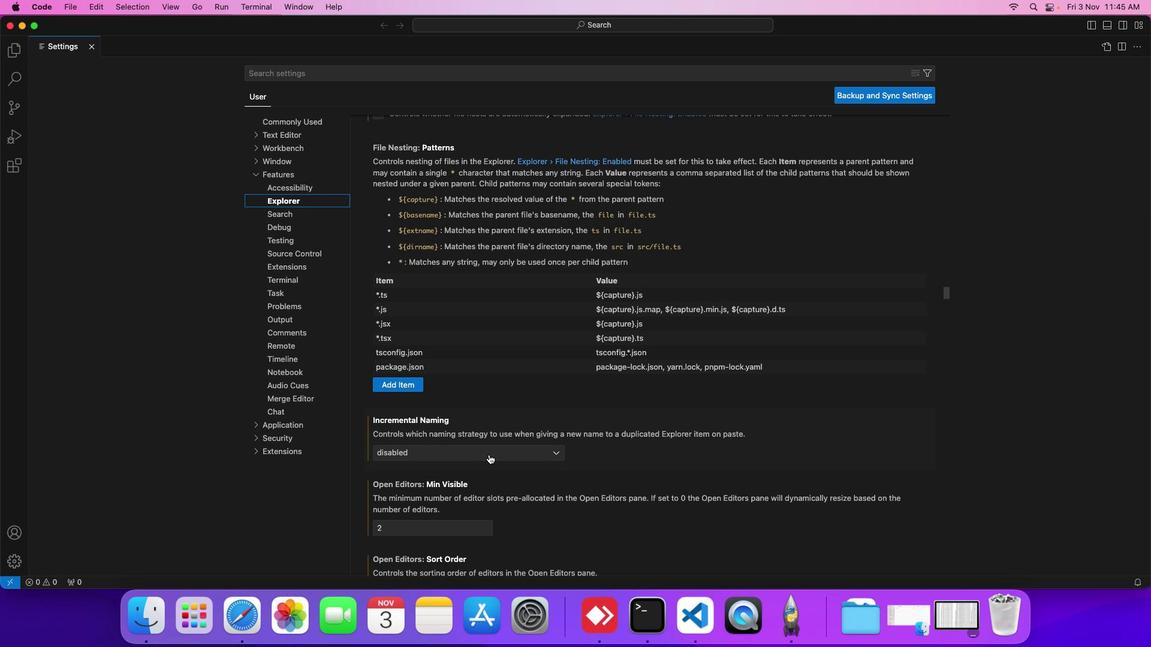 
Action: Mouse scrolled (489, 455) with delta (0, 0)
Screenshot: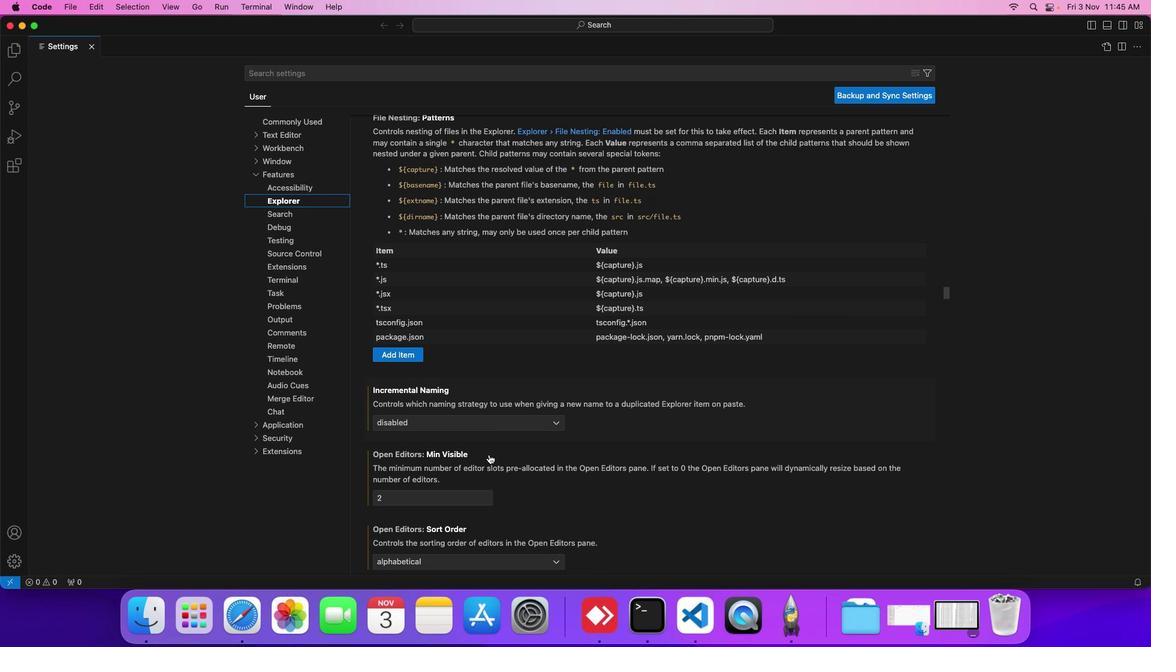
Action: Mouse scrolled (489, 455) with delta (0, 0)
Screenshot: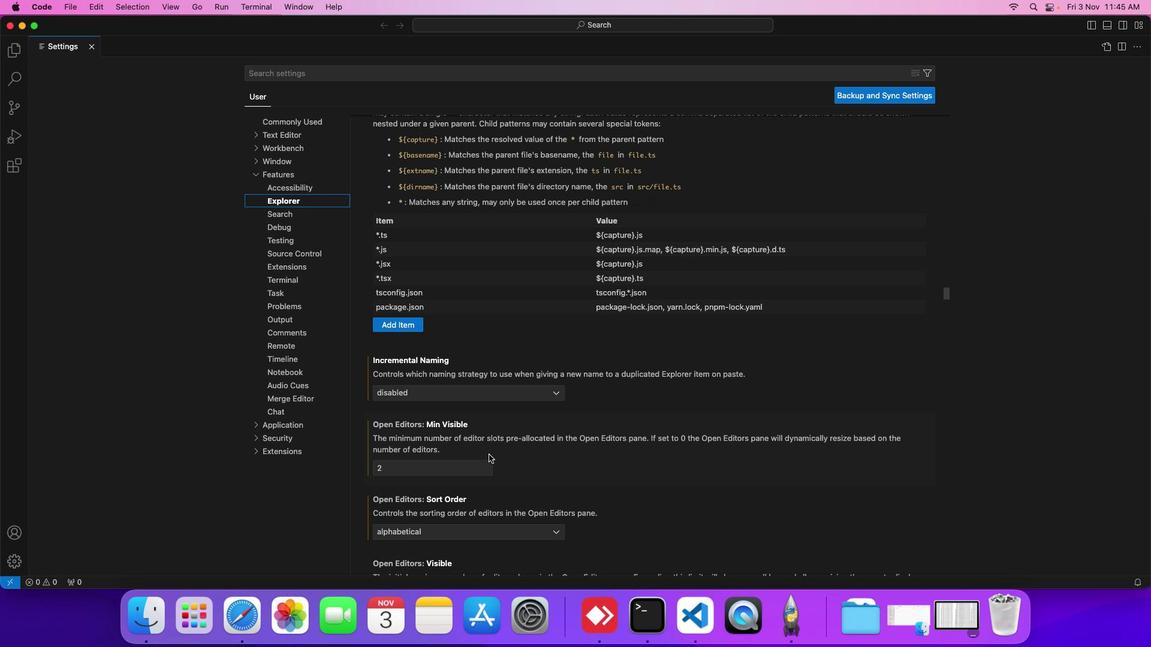 
Action: Mouse moved to (488, 455)
Screenshot: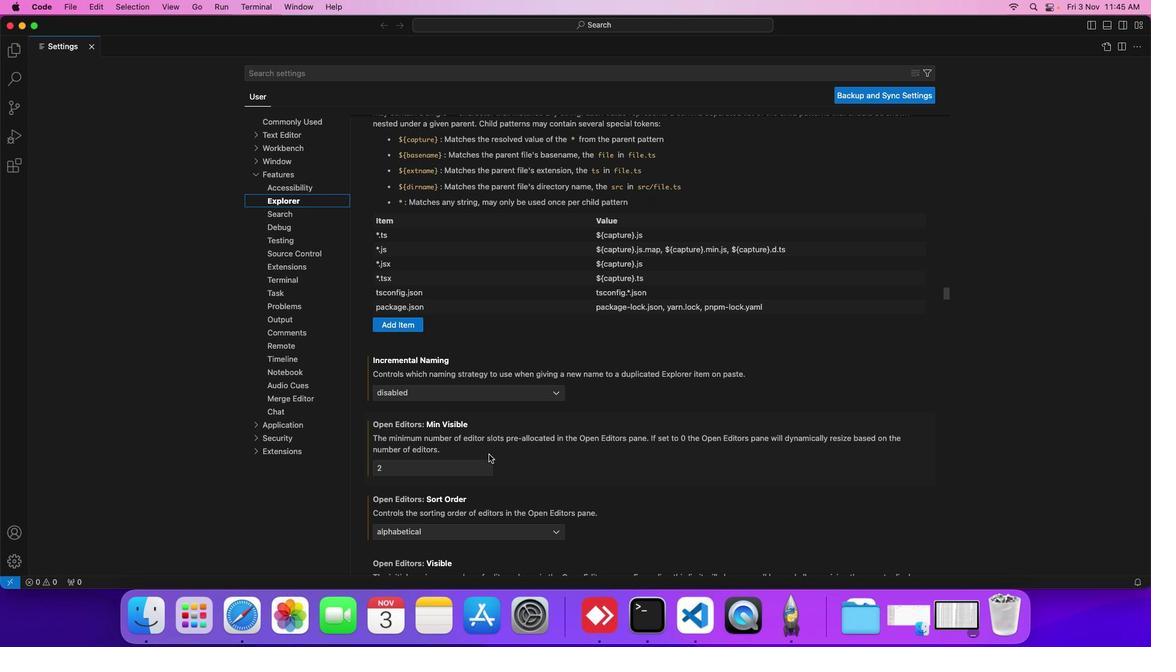 
Action: Mouse scrolled (488, 455) with delta (0, 0)
Screenshot: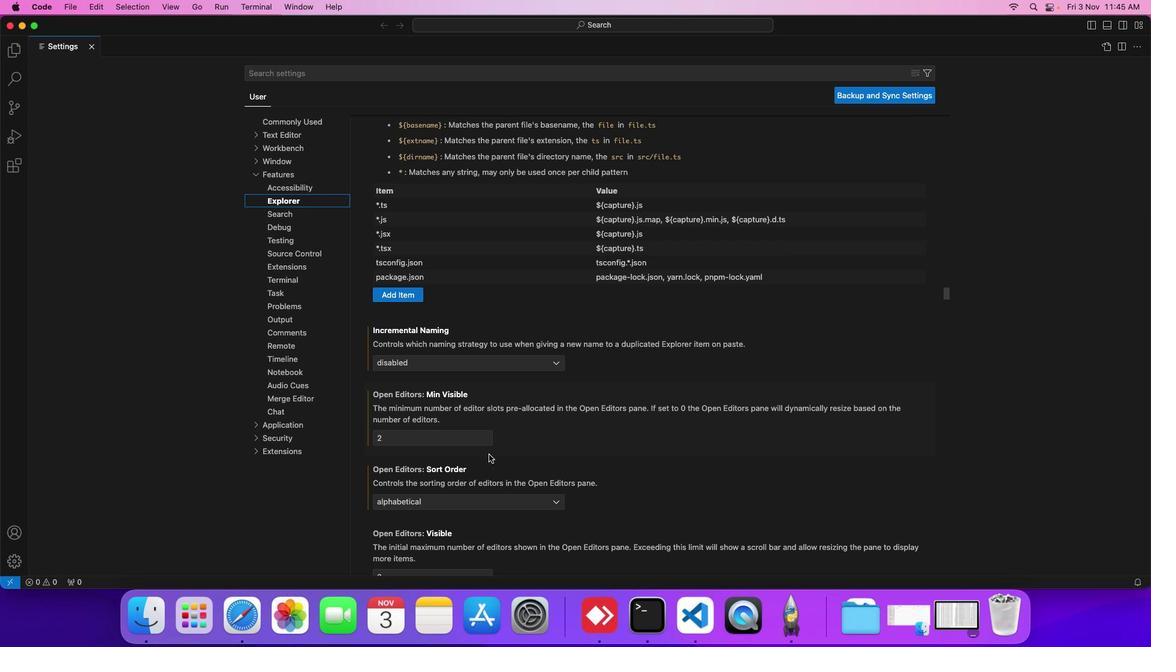 
Action: Mouse scrolled (488, 455) with delta (0, 0)
Screenshot: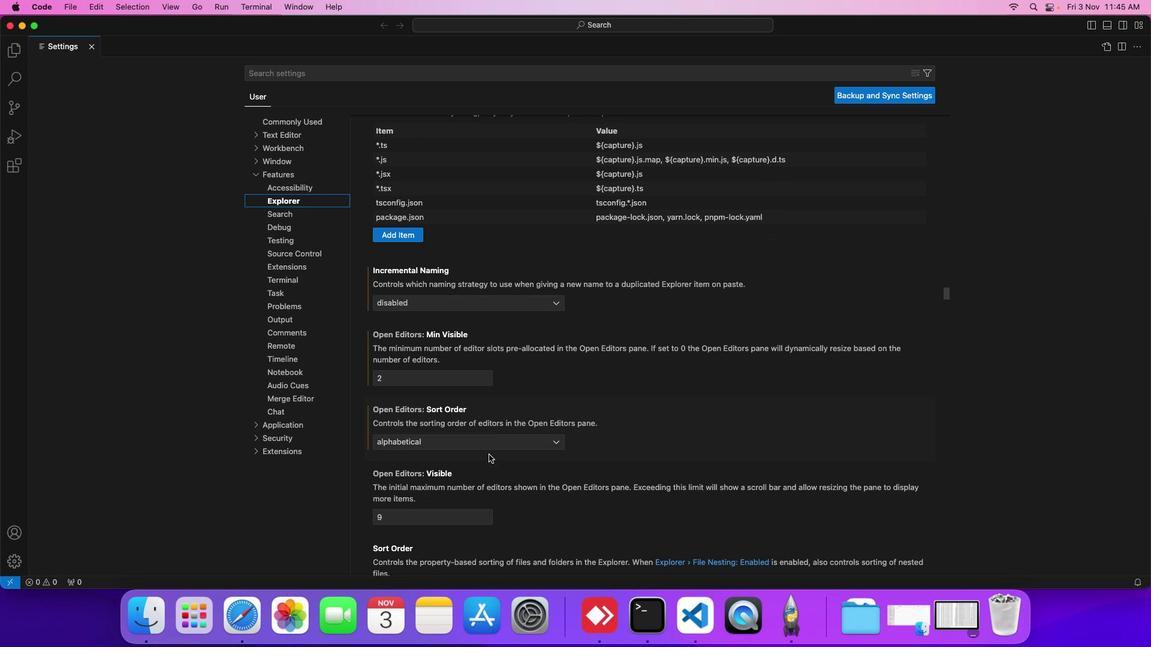 
Action: Mouse scrolled (488, 455) with delta (0, 0)
Screenshot: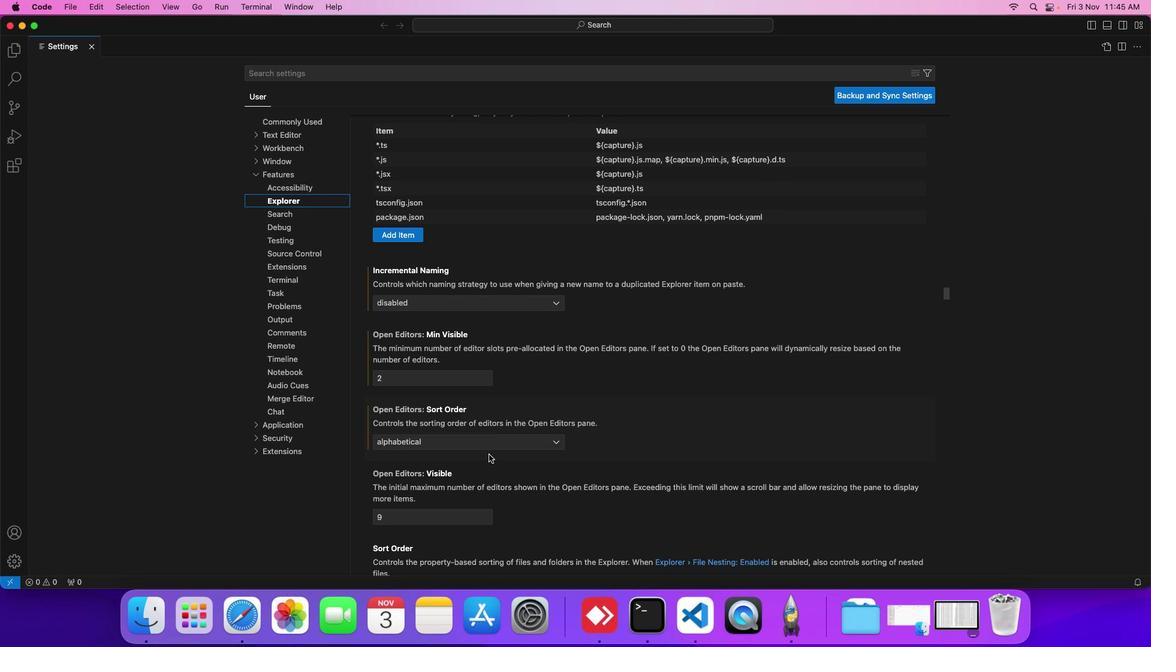 
Action: Mouse scrolled (488, 455) with delta (0, 0)
Screenshot: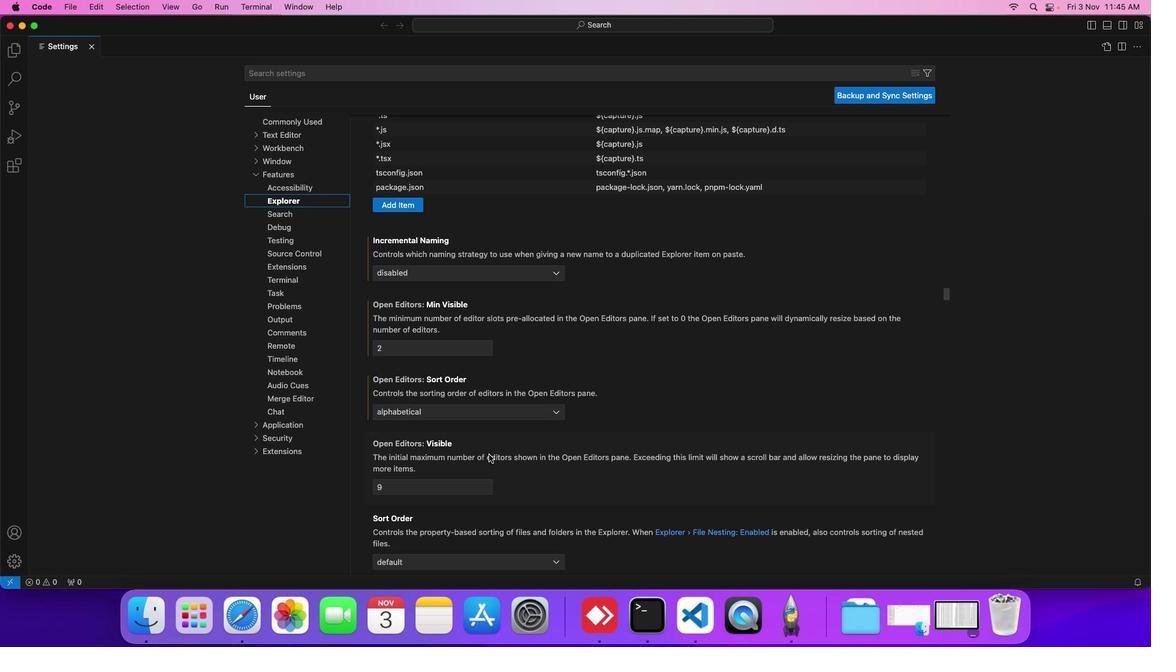 
Action: Mouse moved to (451, 488)
Screenshot: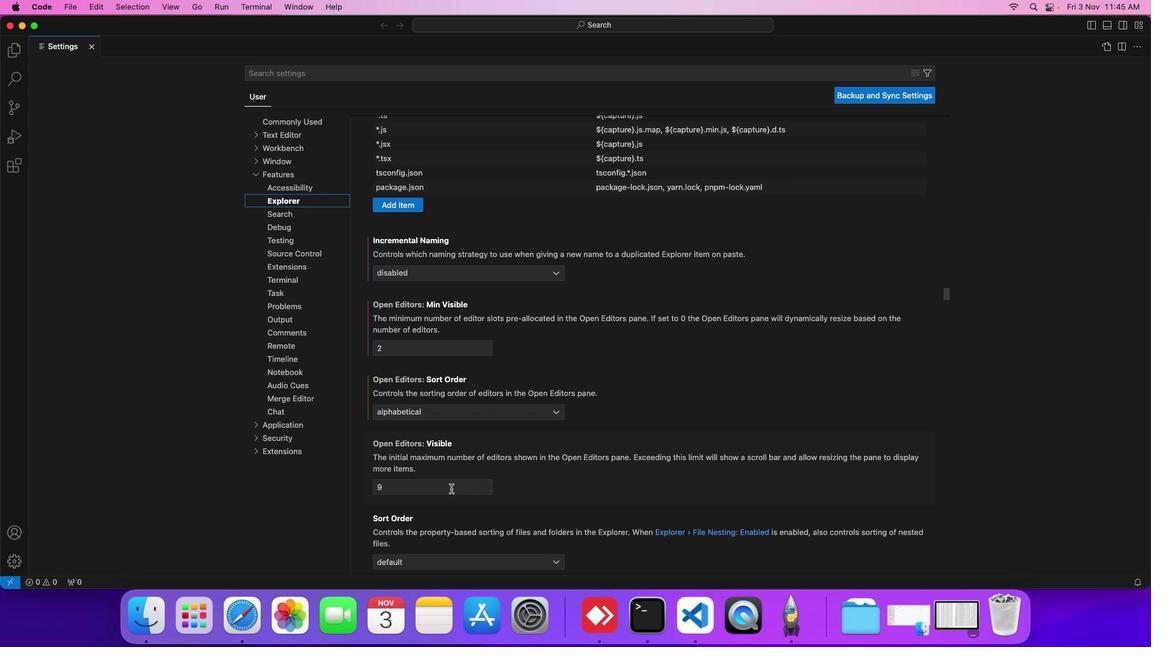 
Action: Mouse pressed left at (451, 488)
Screenshot: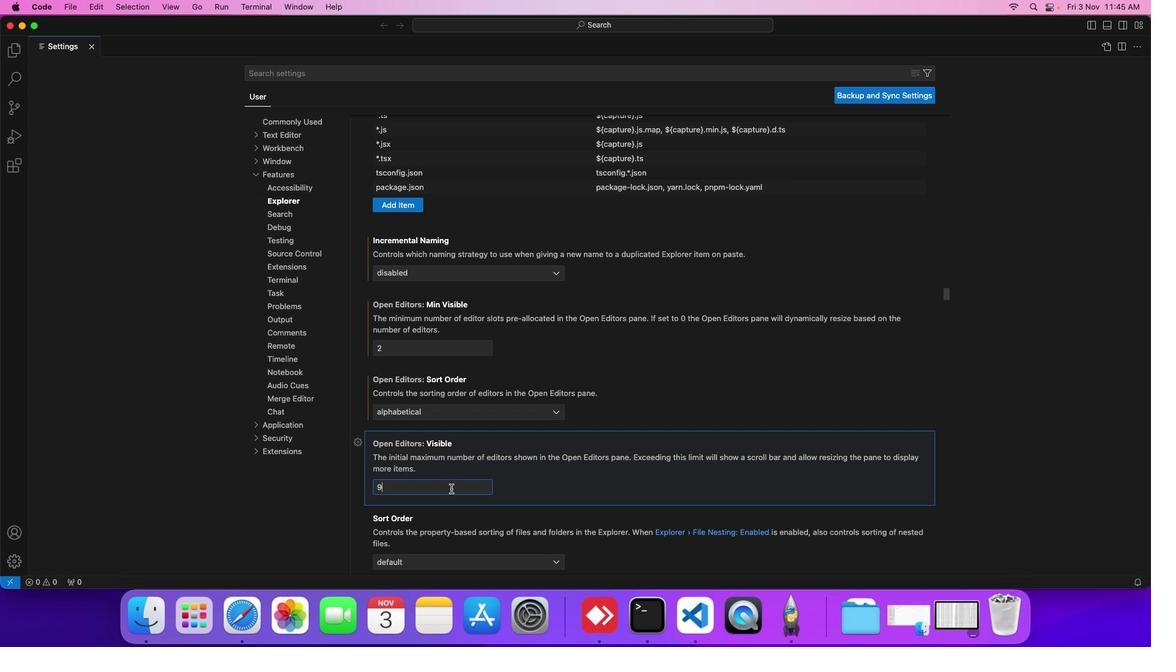 
Action: Key pressed Key.backspace'1''0'
Screenshot: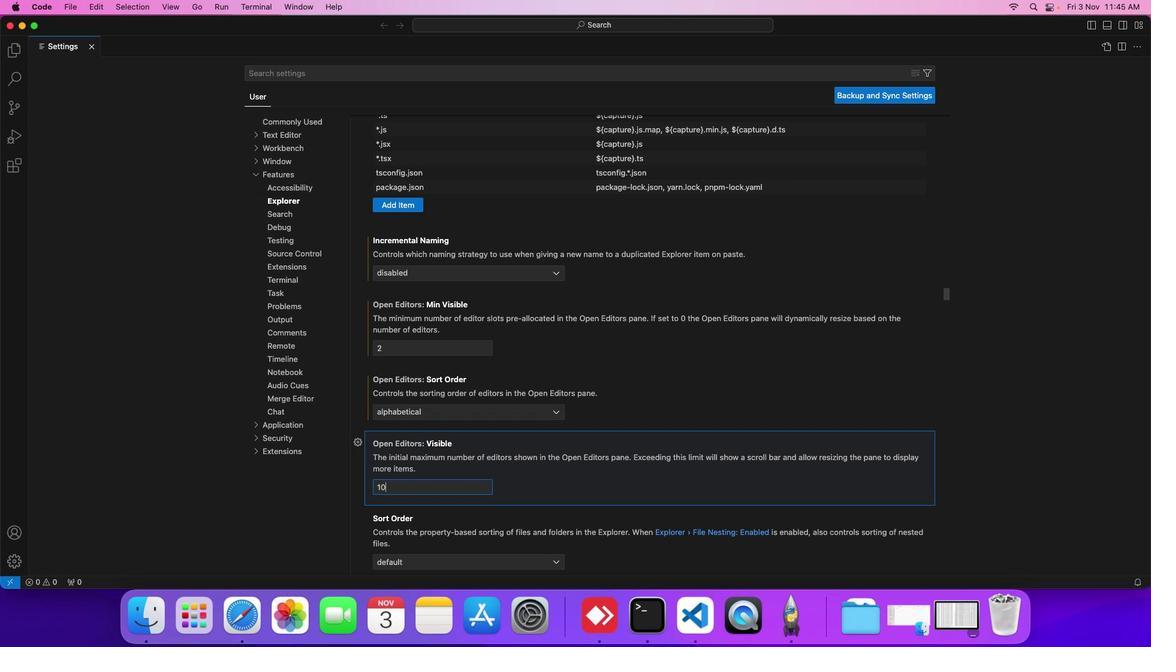 
